 Task: Create a due date automation trigger when advanced on, on the tuesday after a card is due add fields with custom field "Resume" set to a number lower or equal to 1 and lower than 10 at 11:00 AM.
Action: Mouse moved to (882, 276)
Screenshot: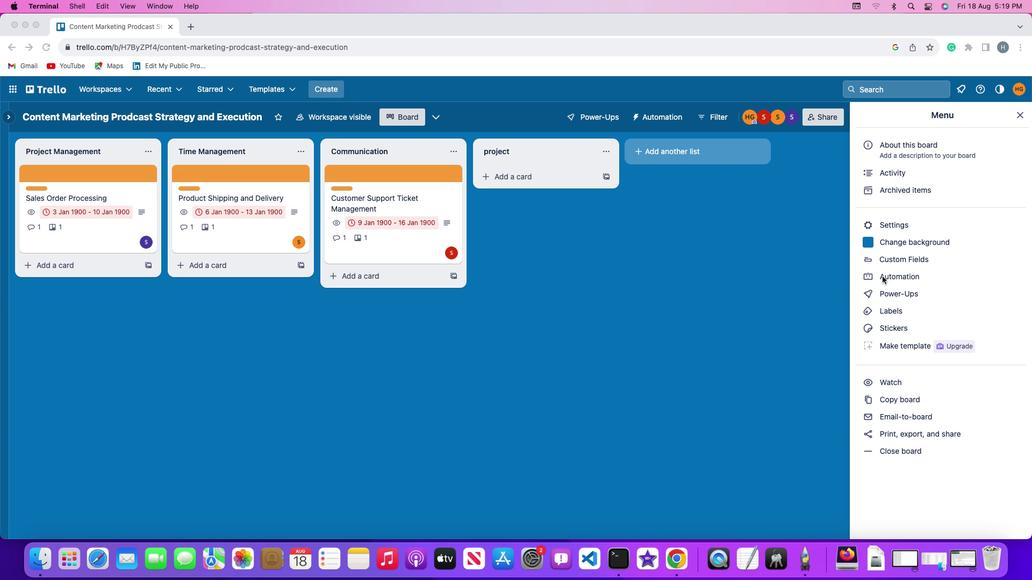 
Action: Mouse pressed left at (882, 276)
Screenshot: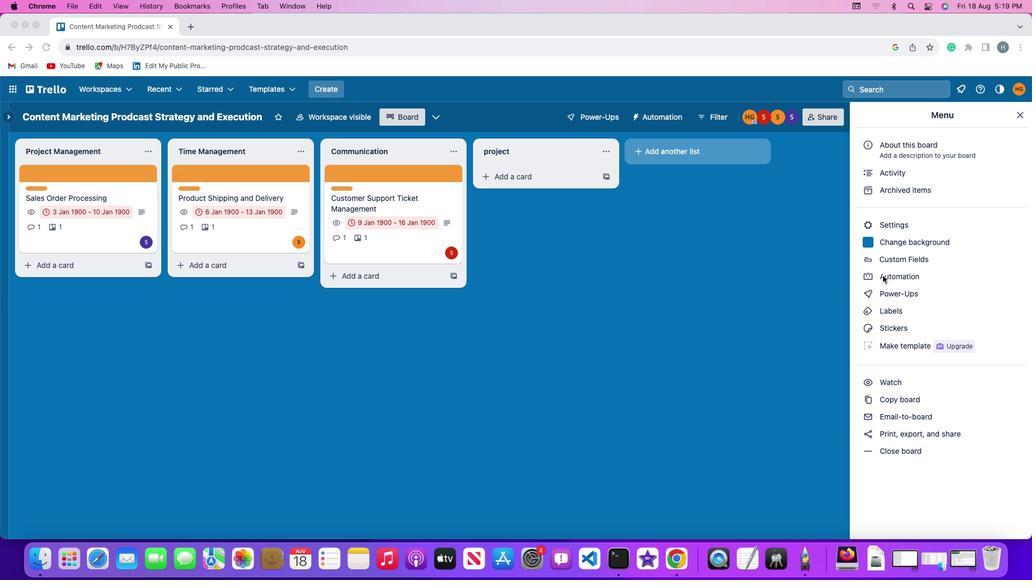 
Action: Mouse pressed left at (882, 276)
Screenshot: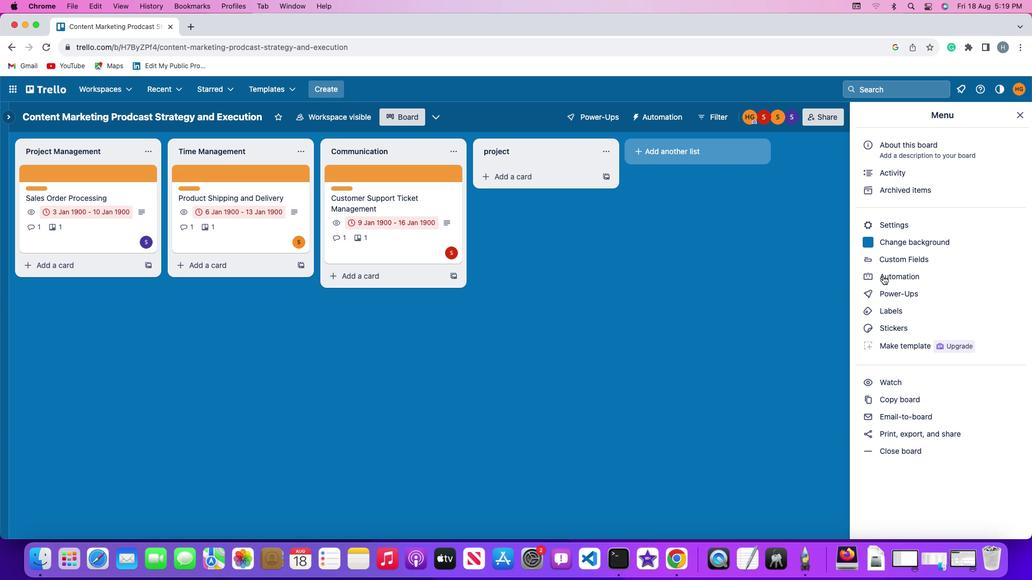 
Action: Mouse moved to (86, 259)
Screenshot: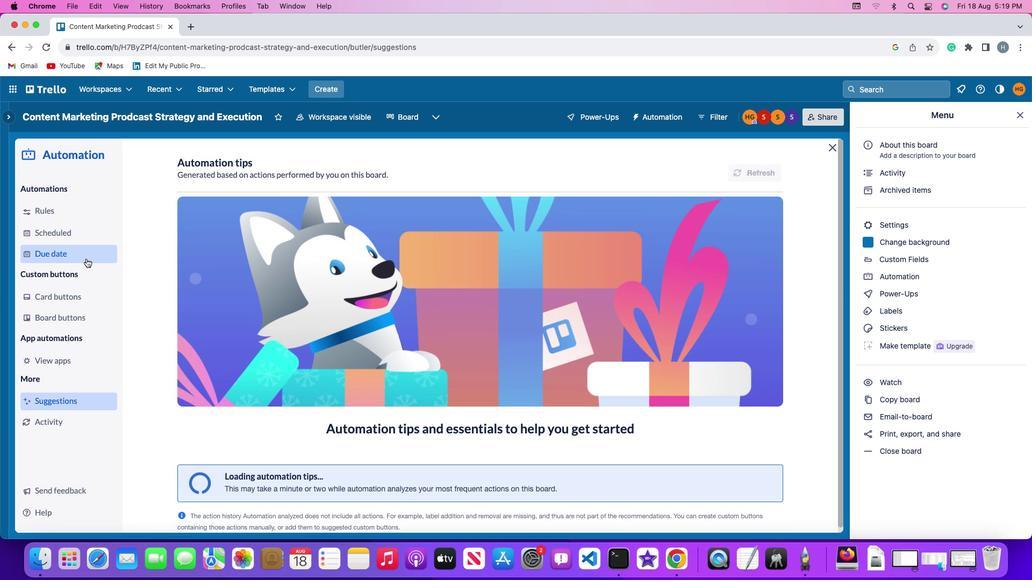
Action: Mouse pressed left at (86, 259)
Screenshot: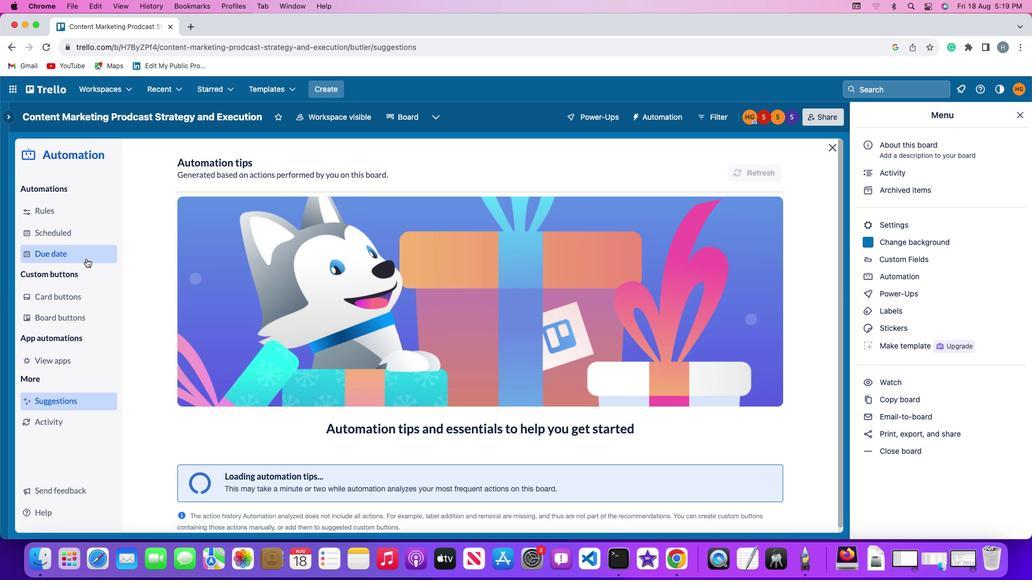 
Action: Mouse moved to (723, 165)
Screenshot: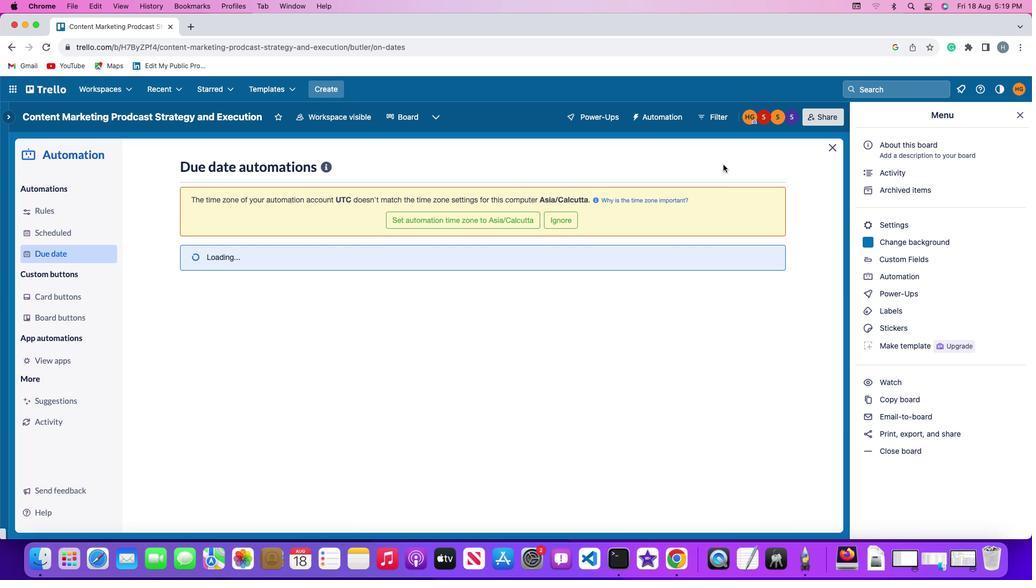 
Action: Mouse pressed left at (723, 165)
Screenshot: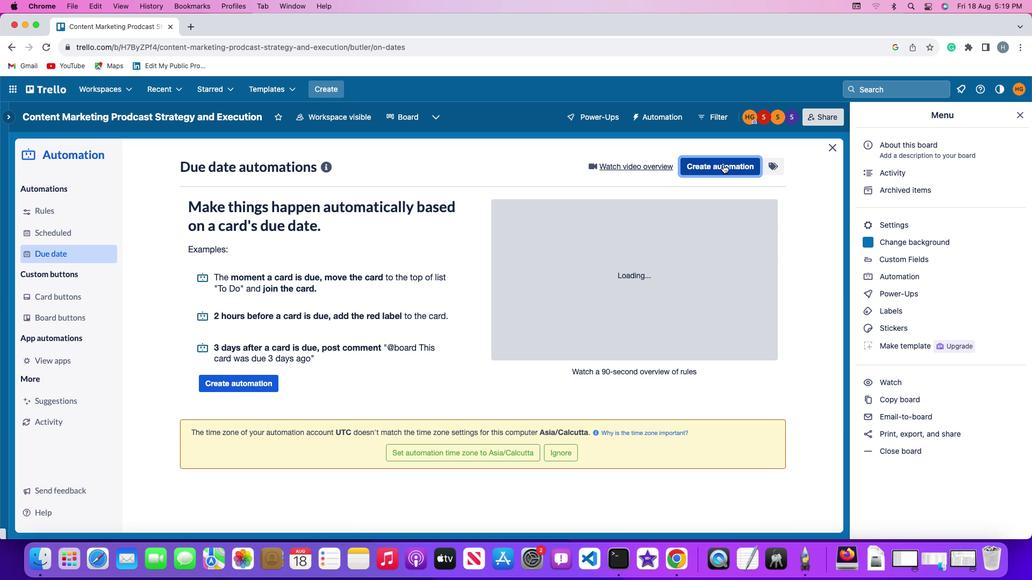 
Action: Mouse moved to (229, 267)
Screenshot: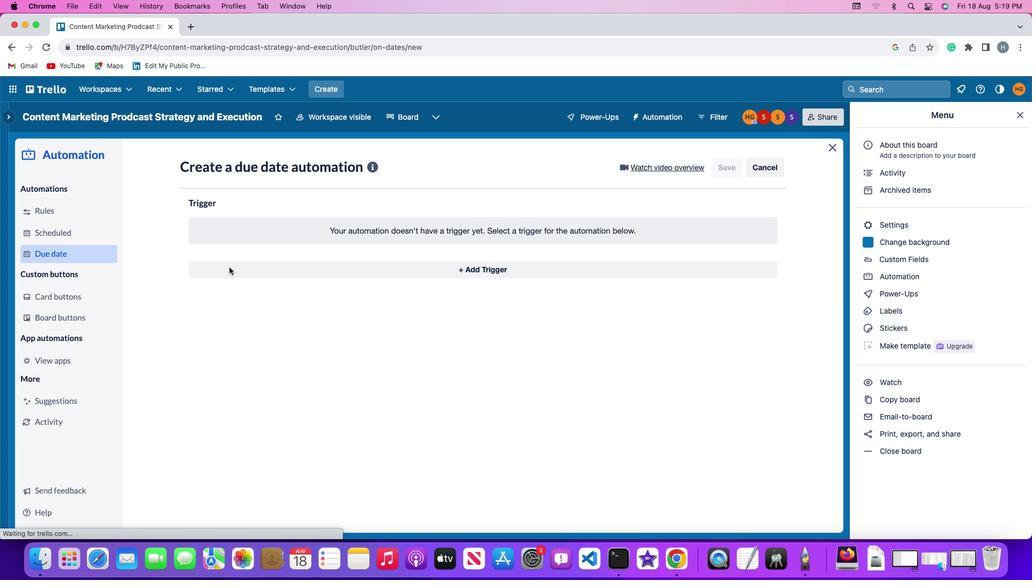 
Action: Mouse pressed left at (229, 267)
Screenshot: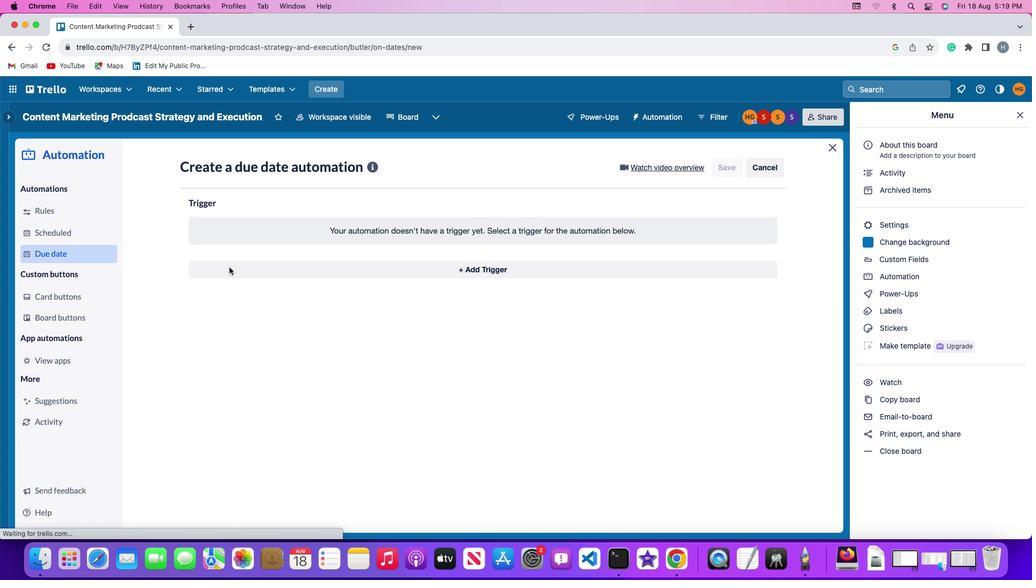 
Action: Mouse moved to (236, 470)
Screenshot: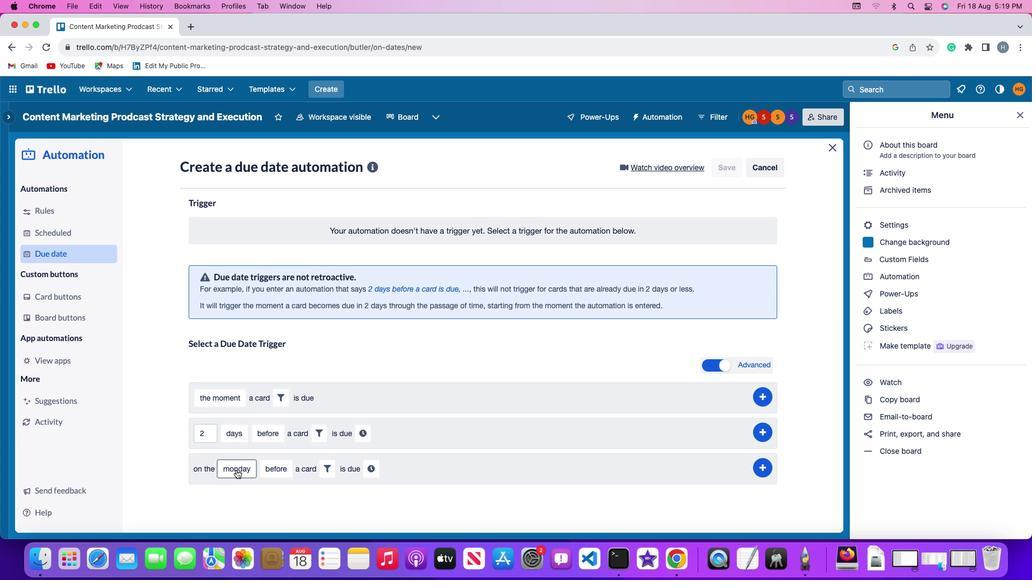 
Action: Mouse pressed left at (236, 470)
Screenshot: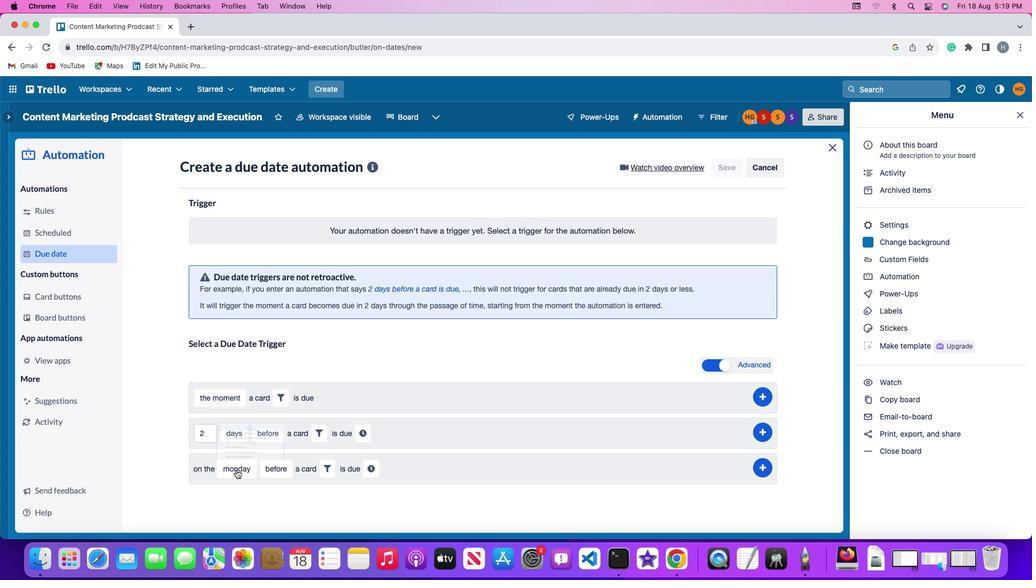 
Action: Mouse moved to (253, 339)
Screenshot: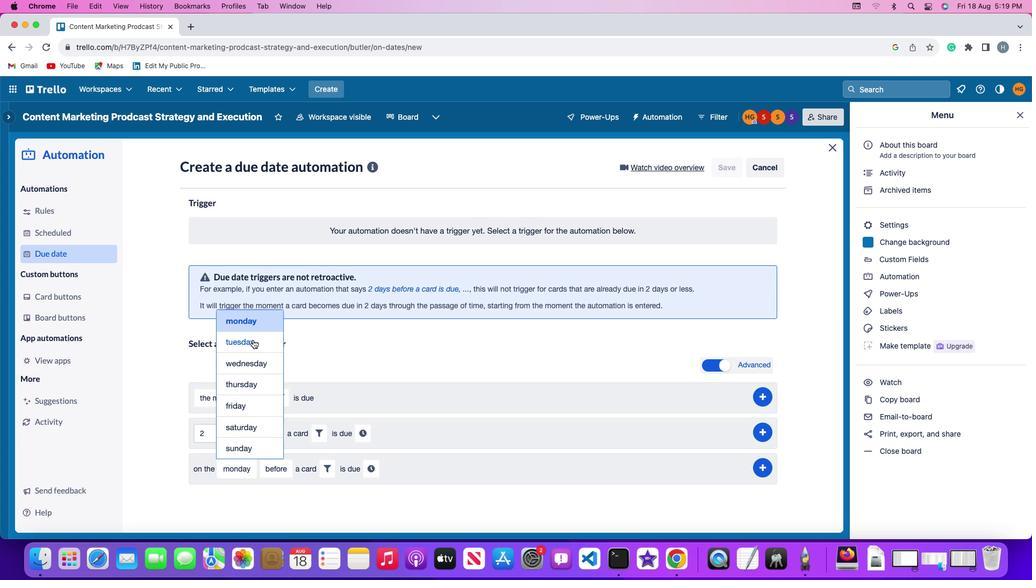 
Action: Mouse pressed left at (253, 339)
Screenshot: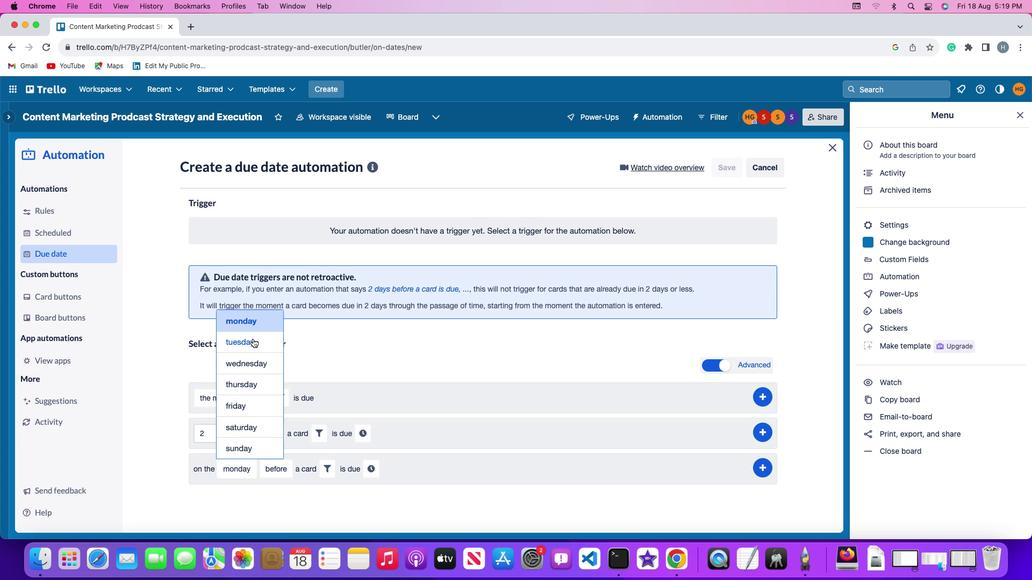 
Action: Mouse moved to (277, 472)
Screenshot: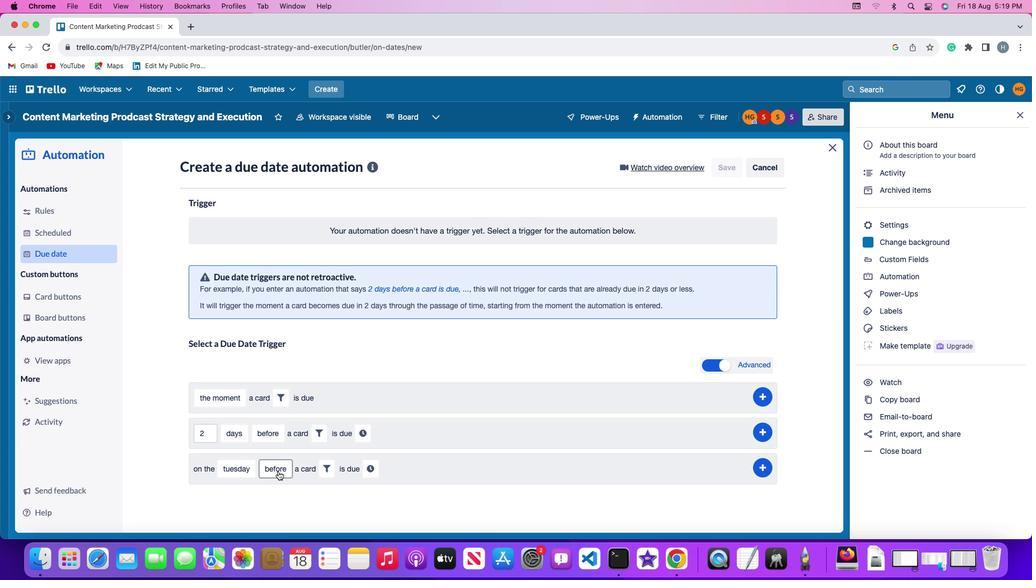 
Action: Mouse pressed left at (277, 472)
Screenshot: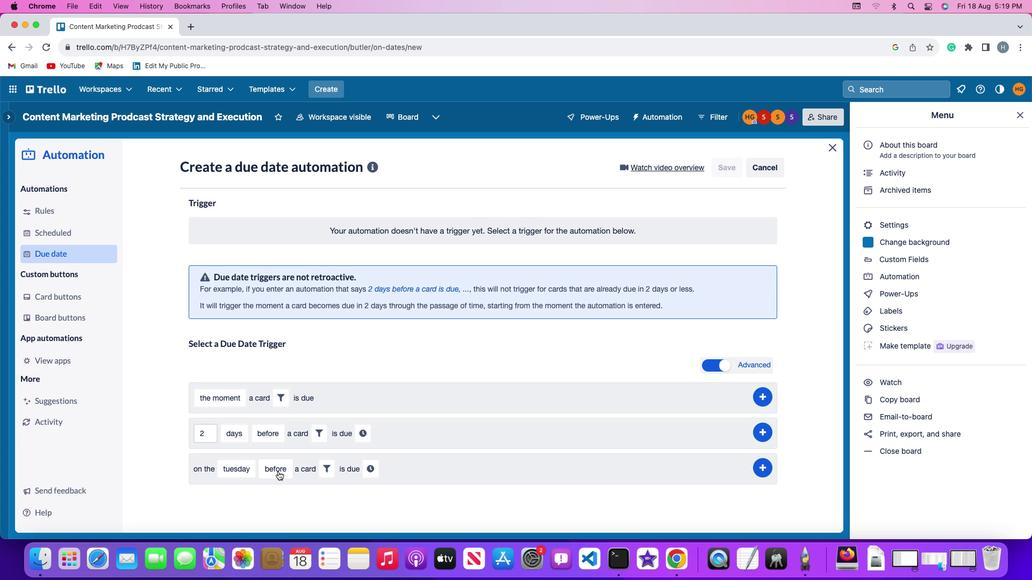 
Action: Mouse moved to (294, 403)
Screenshot: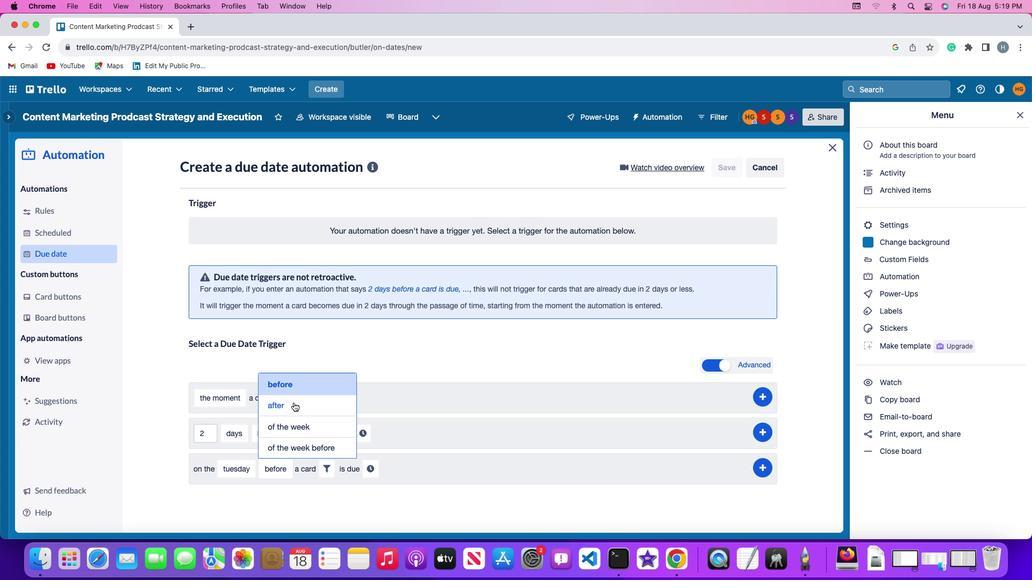 
Action: Mouse pressed left at (294, 403)
Screenshot: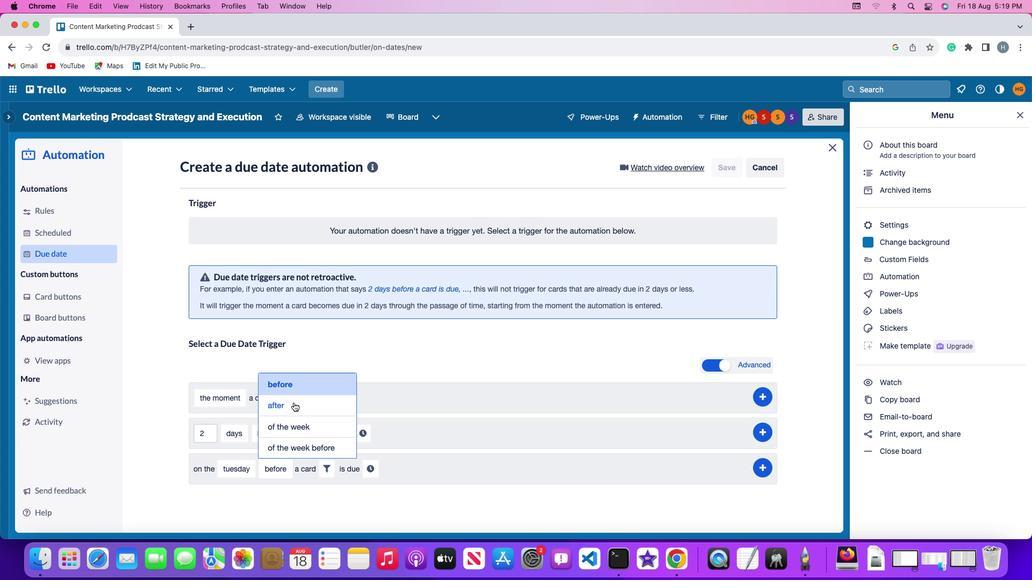 
Action: Mouse moved to (323, 470)
Screenshot: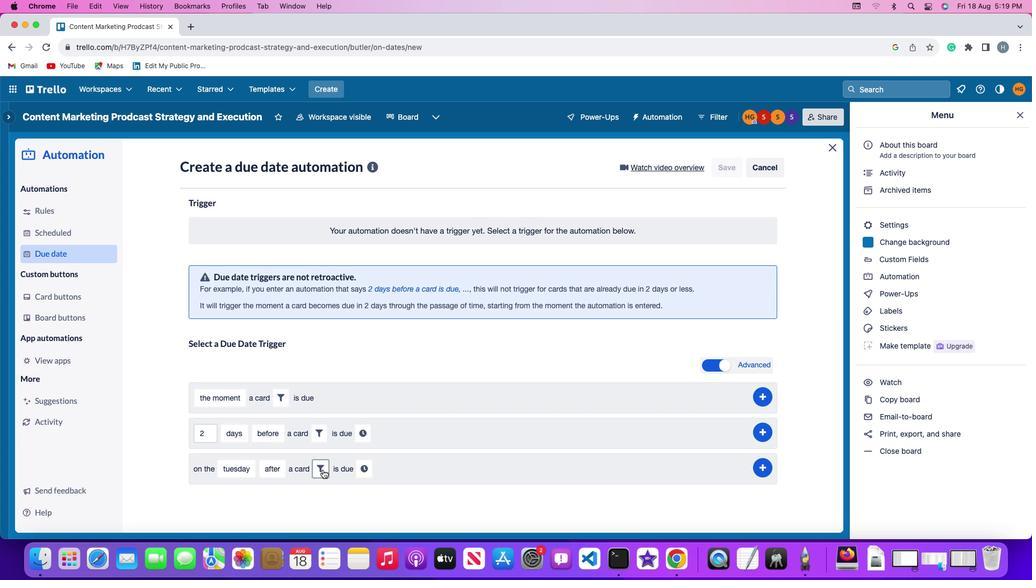 
Action: Mouse pressed left at (323, 470)
Screenshot: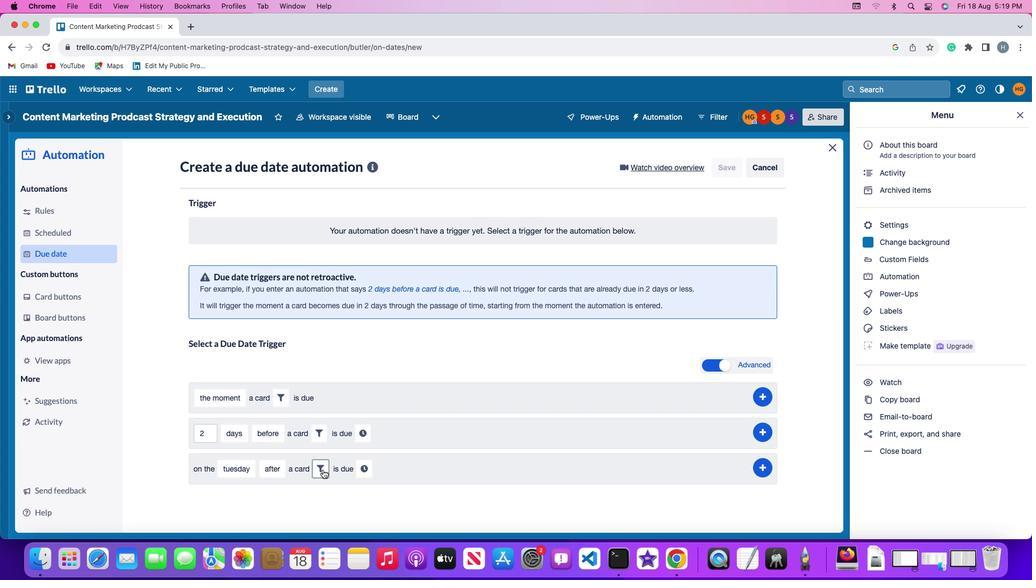 
Action: Mouse moved to (489, 501)
Screenshot: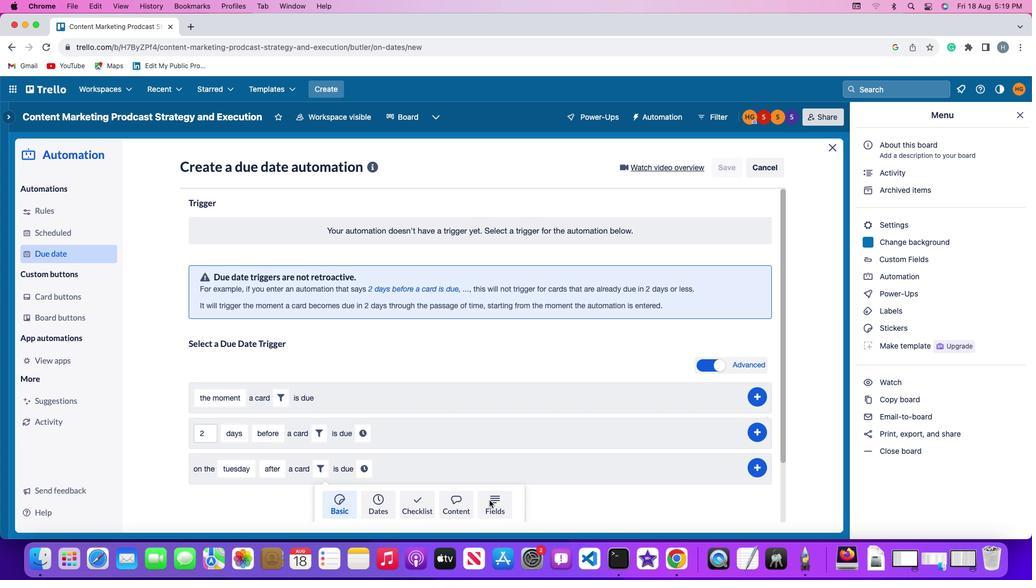 
Action: Mouse pressed left at (489, 501)
Screenshot: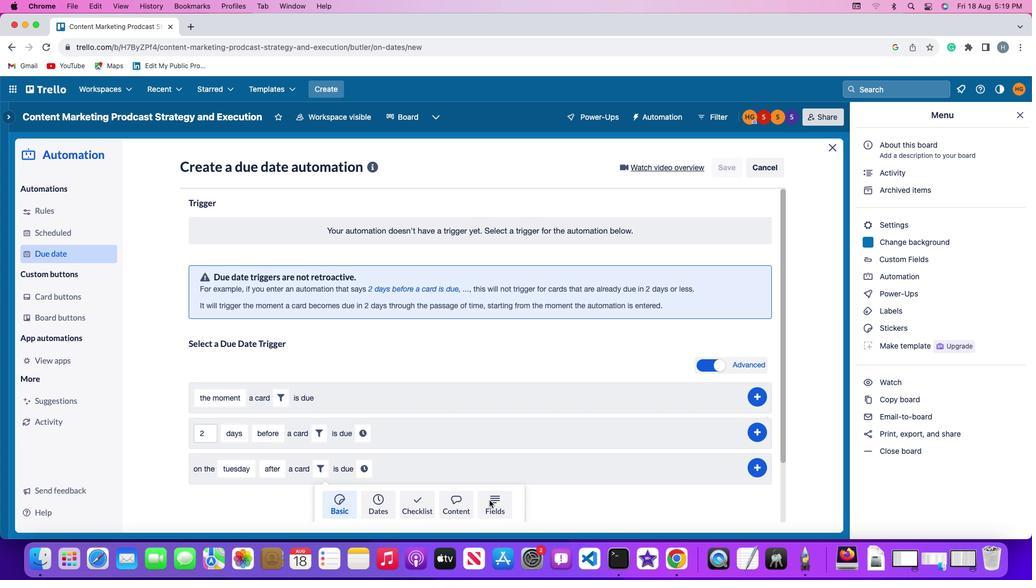 
Action: Mouse moved to (251, 493)
Screenshot: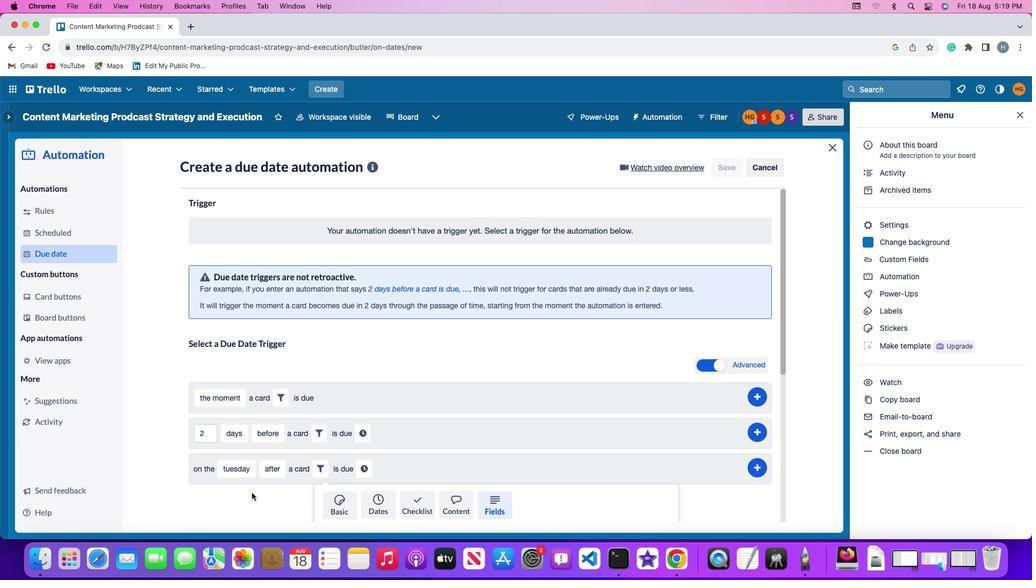 
Action: Mouse scrolled (251, 493) with delta (0, 0)
Screenshot: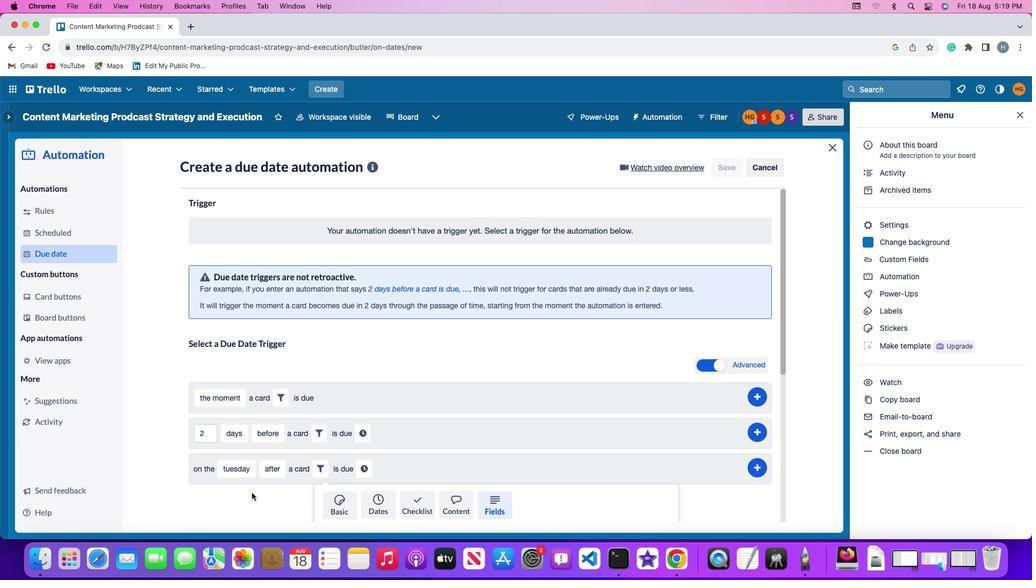 
Action: Mouse scrolled (251, 493) with delta (0, 0)
Screenshot: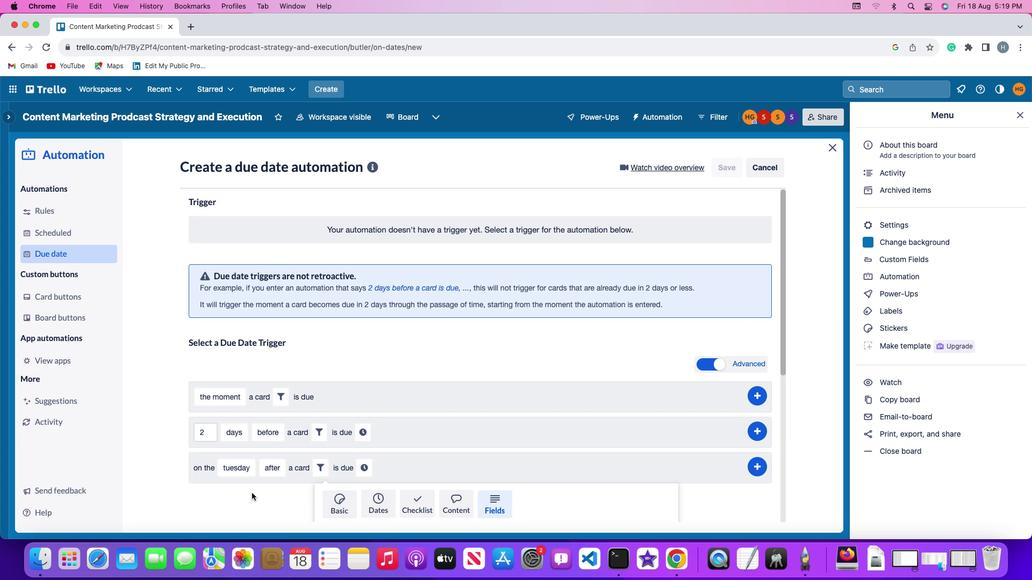 
Action: Mouse scrolled (251, 493) with delta (0, -1)
Screenshot: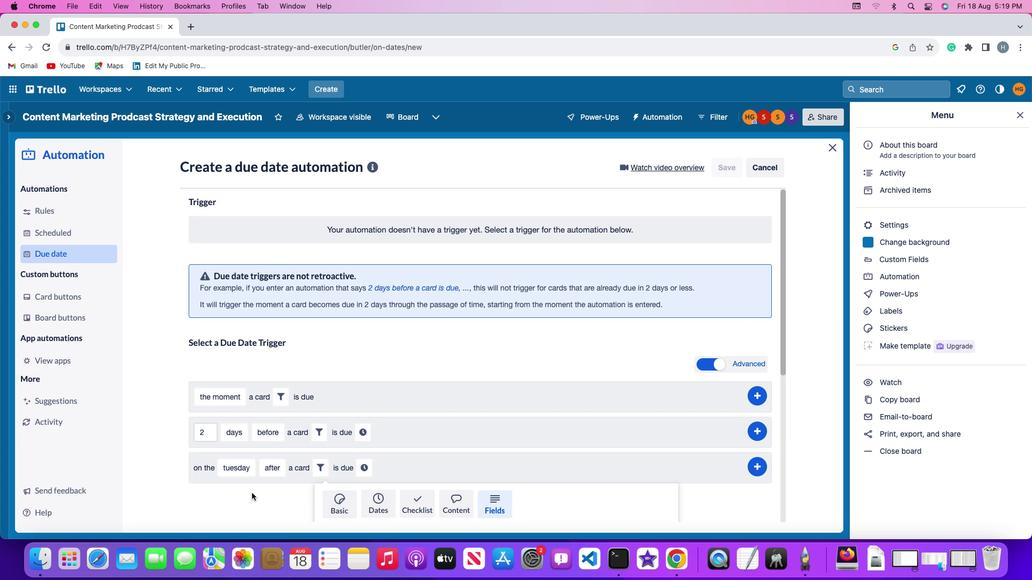 
Action: Mouse scrolled (251, 493) with delta (0, -2)
Screenshot: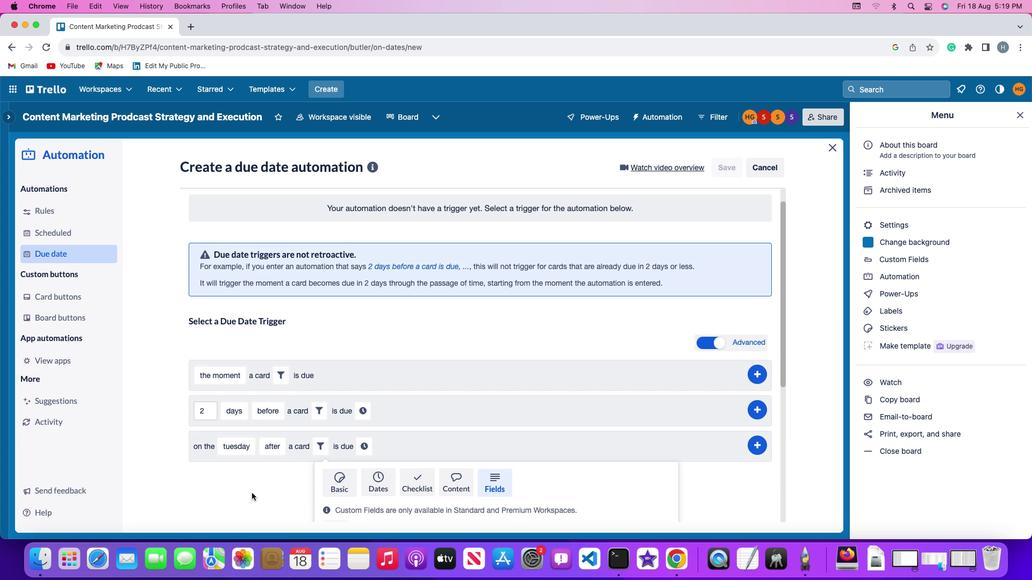 
Action: Mouse scrolled (251, 493) with delta (0, 0)
Screenshot: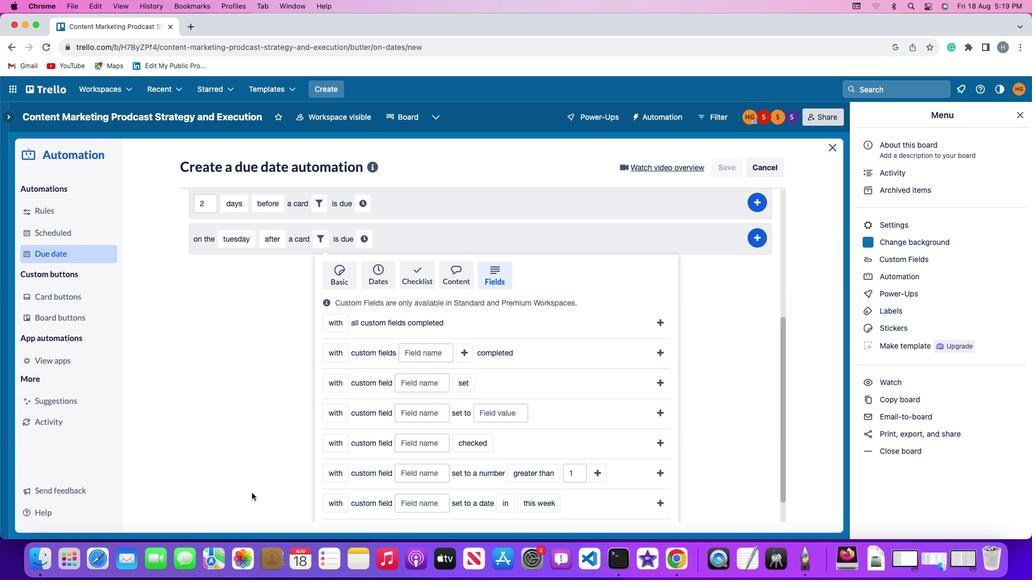 
Action: Mouse scrolled (251, 493) with delta (0, 0)
Screenshot: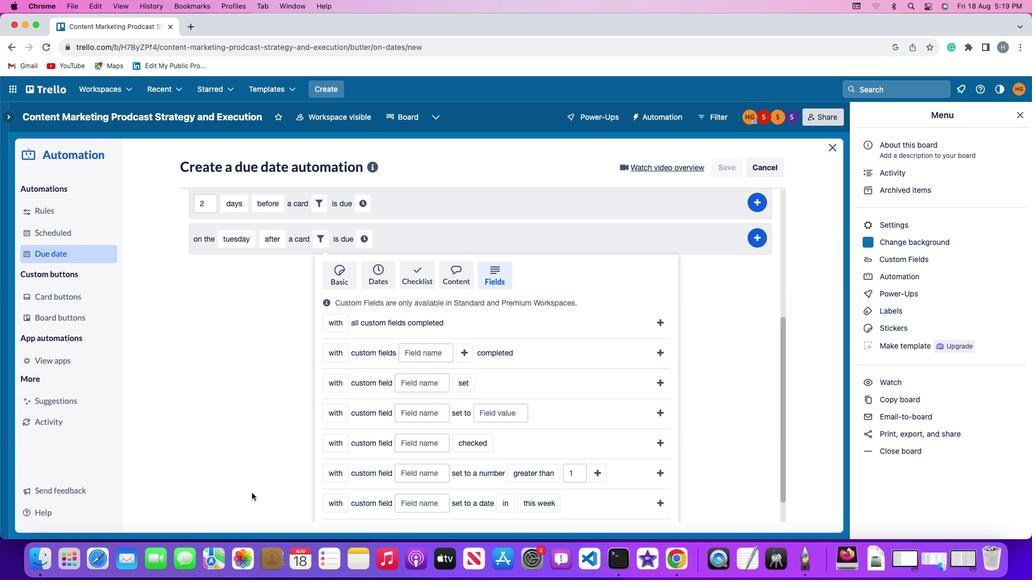 
Action: Mouse scrolled (251, 493) with delta (0, -1)
Screenshot: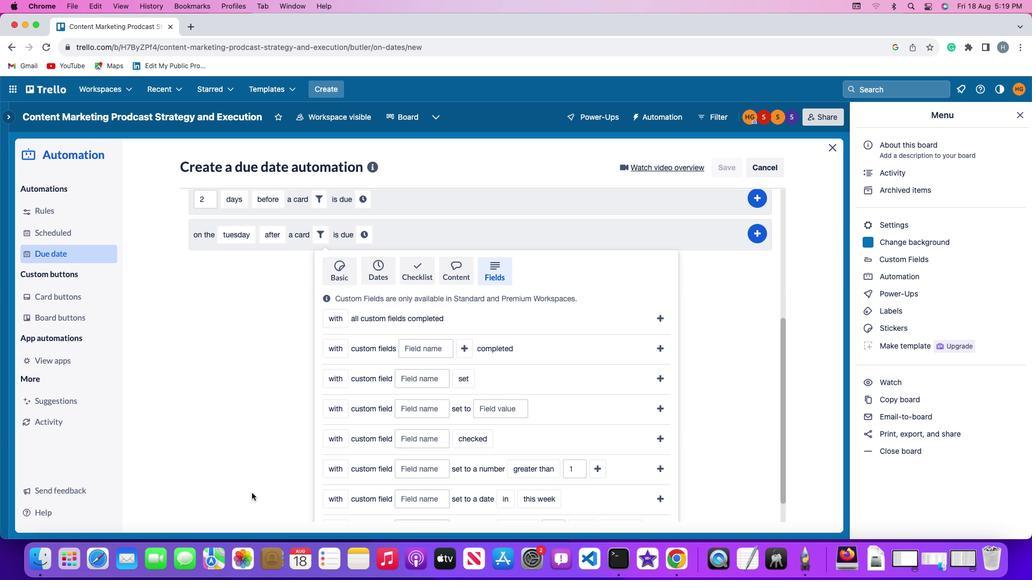 
Action: Mouse scrolled (251, 493) with delta (0, -2)
Screenshot: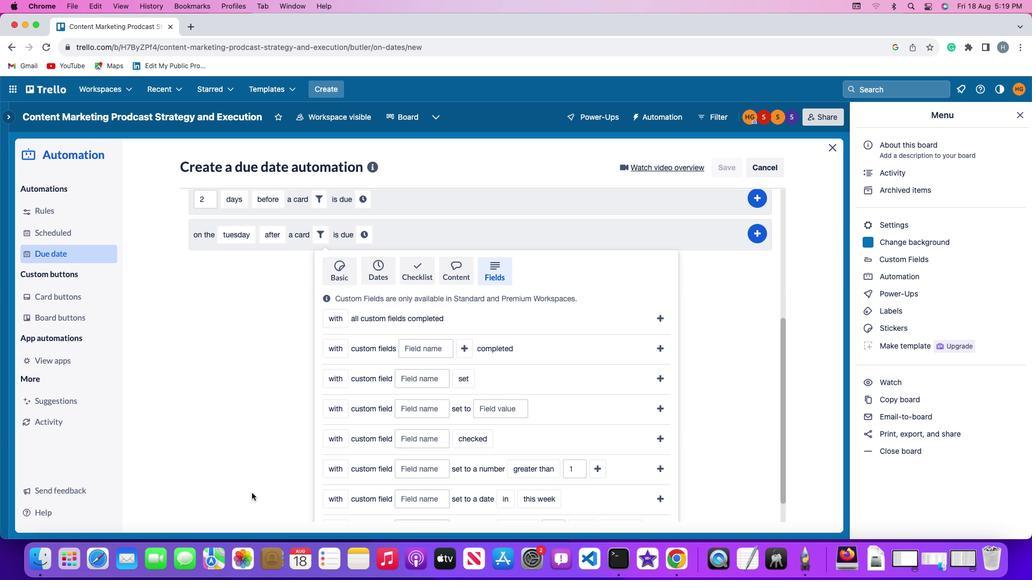 
Action: Mouse scrolled (251, 493) with delta (0, -3)
Screenshot: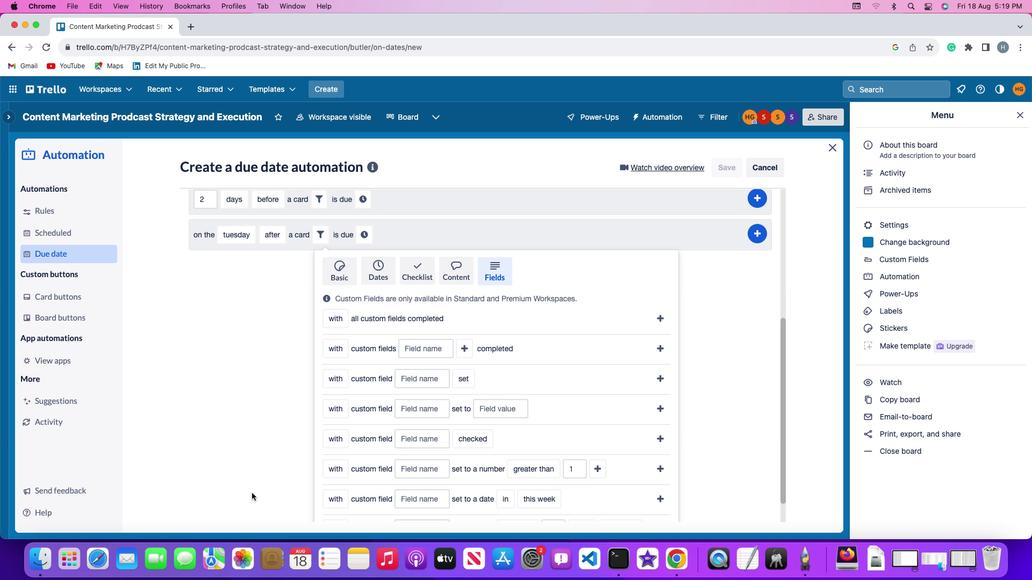 
Action: Mouse scrolled (251, 493) with delta (0, -3)
Screenshot: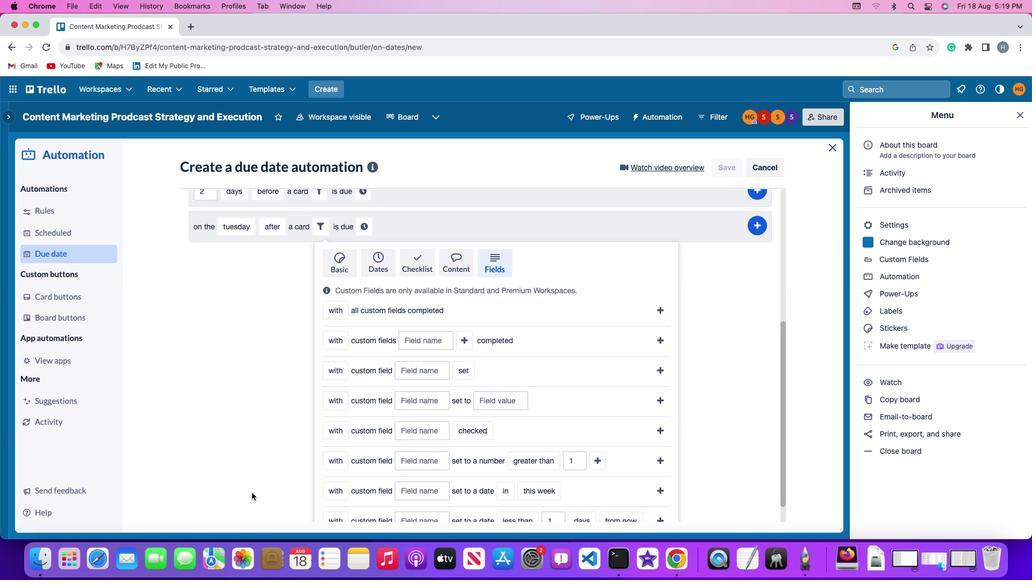 
Action: Mouse moved to (329, 438)
Screenshot: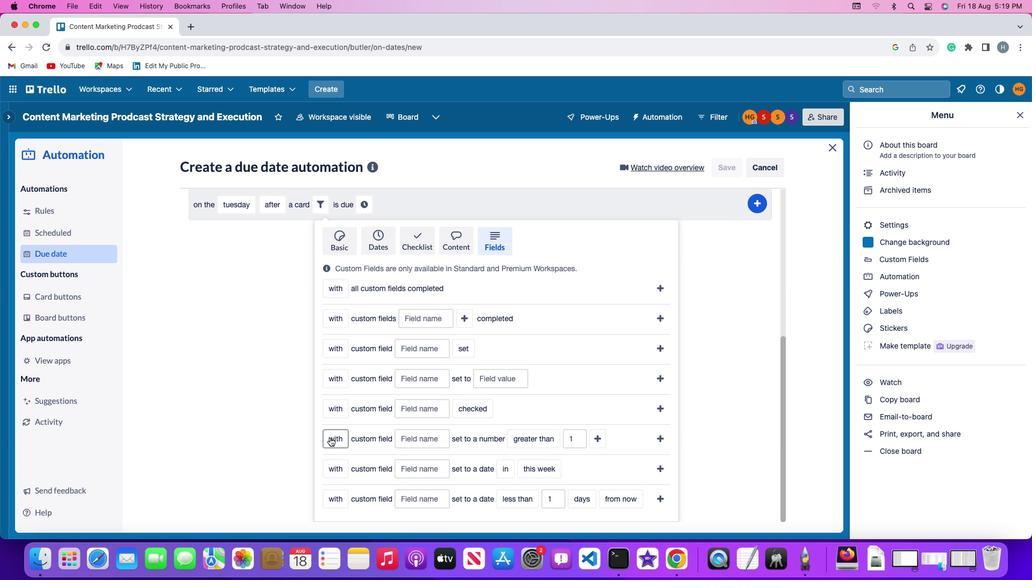 
Action: Mouse pressed left at (329, 438)
Screenshot: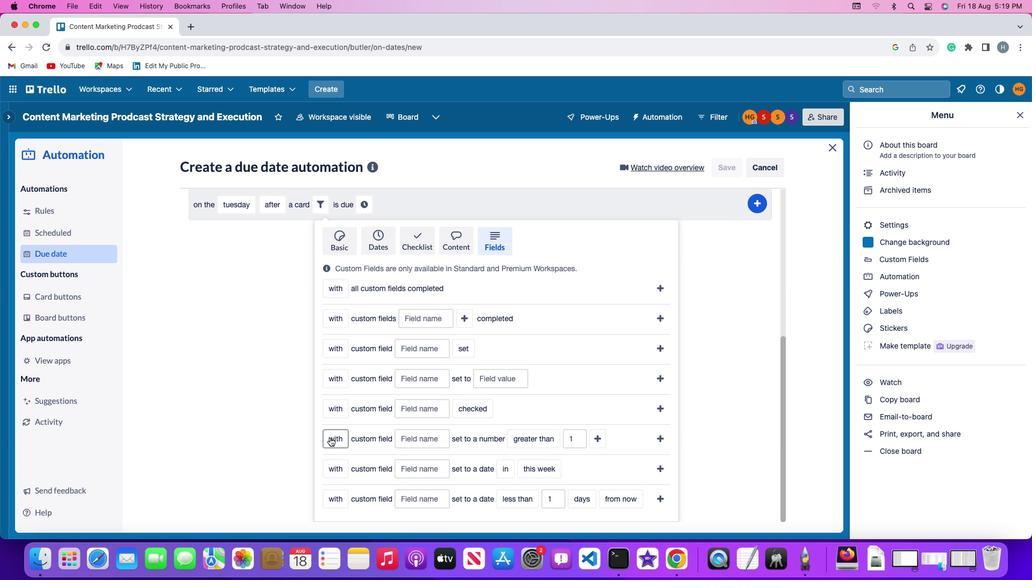 
Action: Mouse moved to (338, 454)
Screenshot: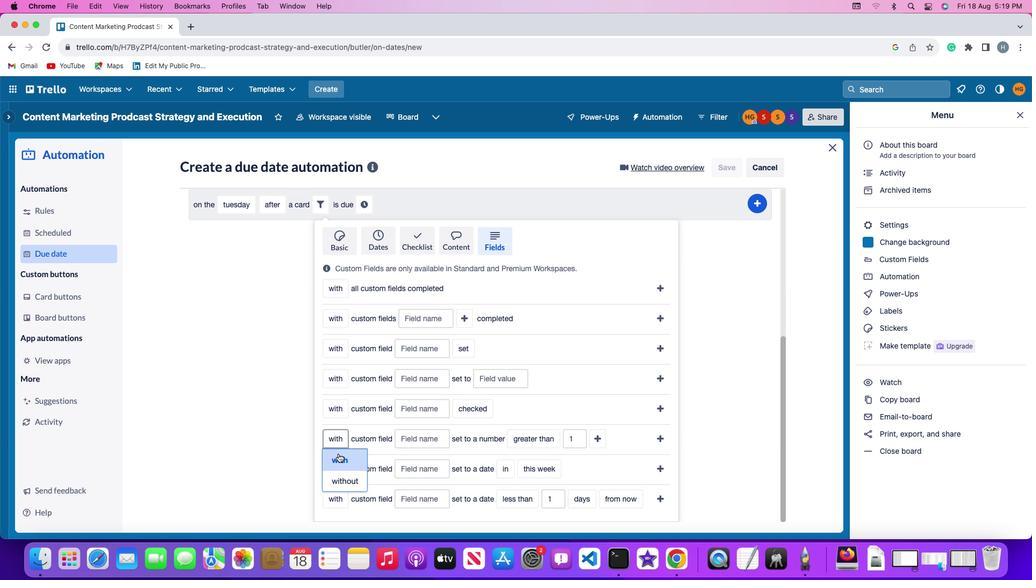 
Action: Mouse pressed left at (338, 454)
Screenshot: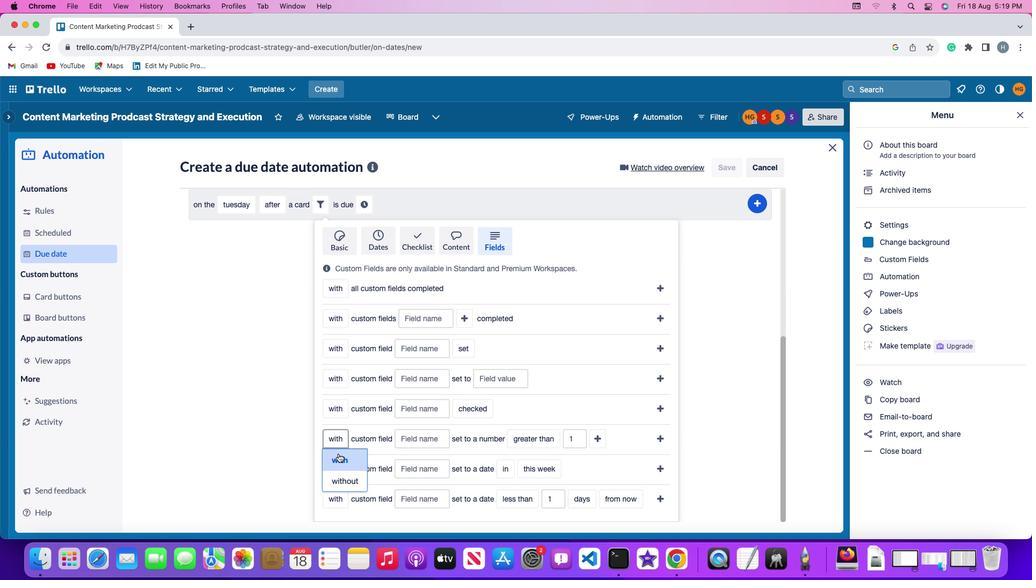 
Action: Mouse moved to (411, 440)
Screenshot: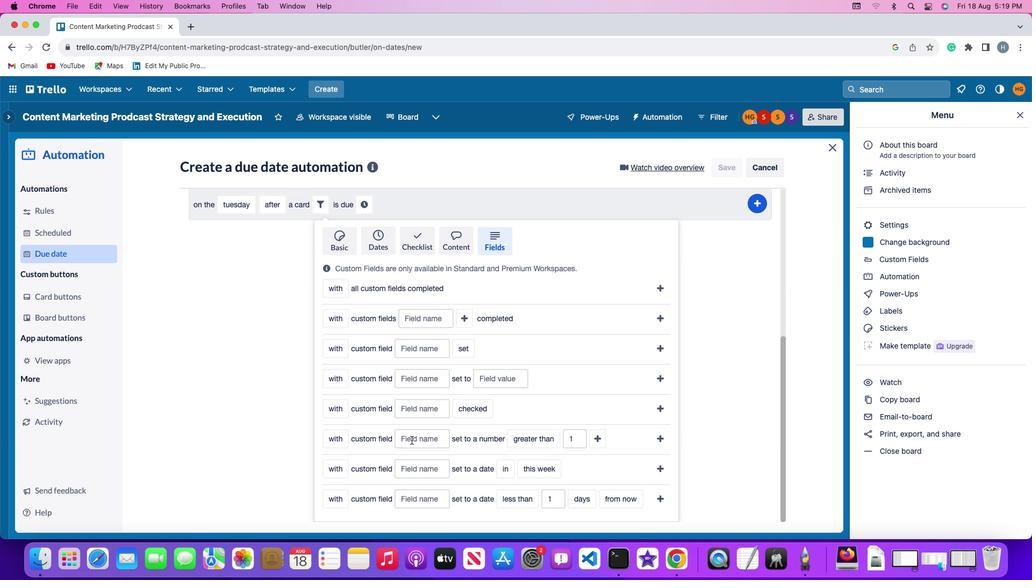 
Action: Mouse pressed left at (411, 440)
Screenshot: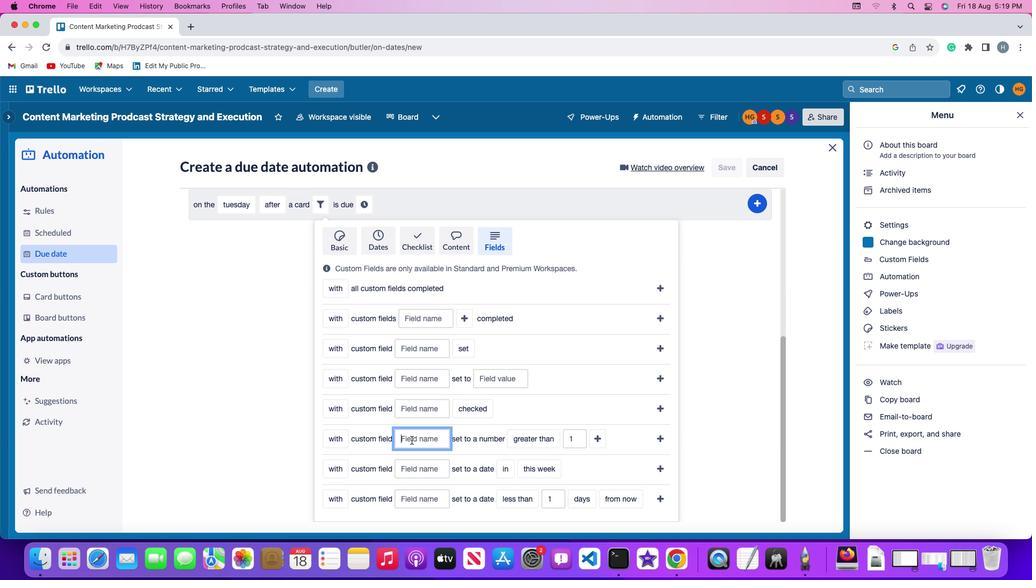 
Action: Key pressed Key.shift'R''e''s''u''m''e'
Screenshot: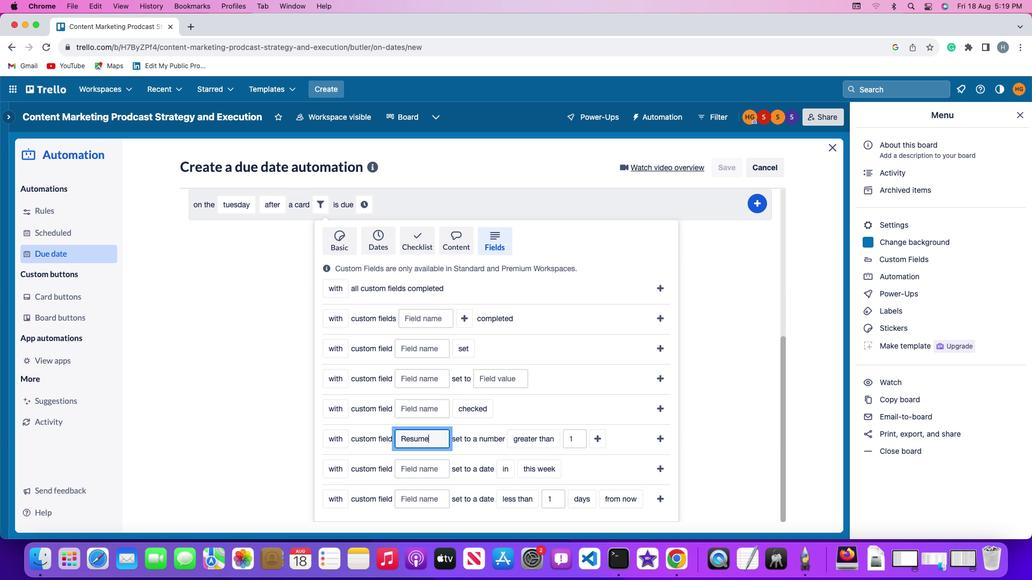 
Action: Mouse moved to (546, 442)
Screenshot: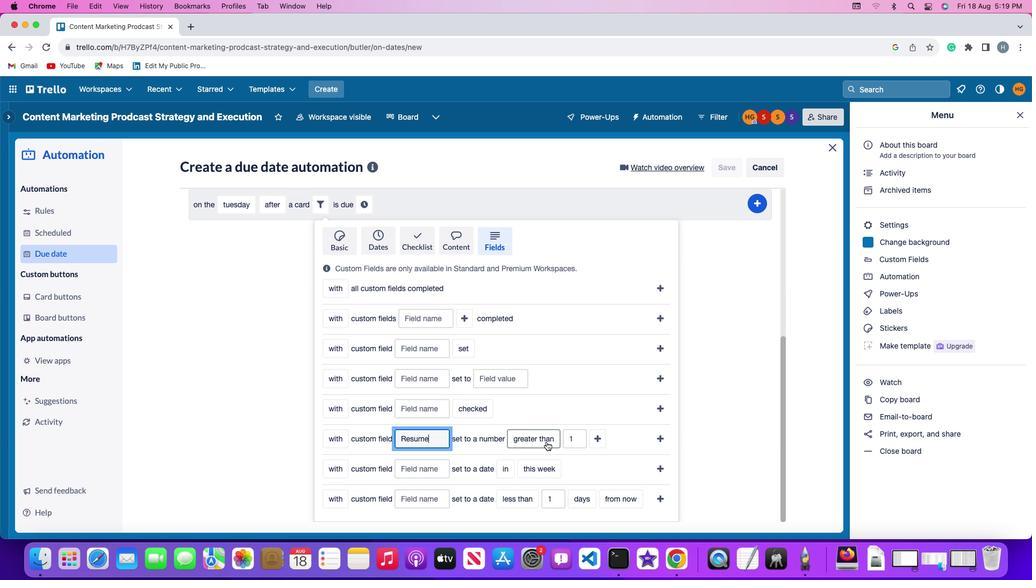 
Action: Mouse pressed left at (546, 442)
Screenshot: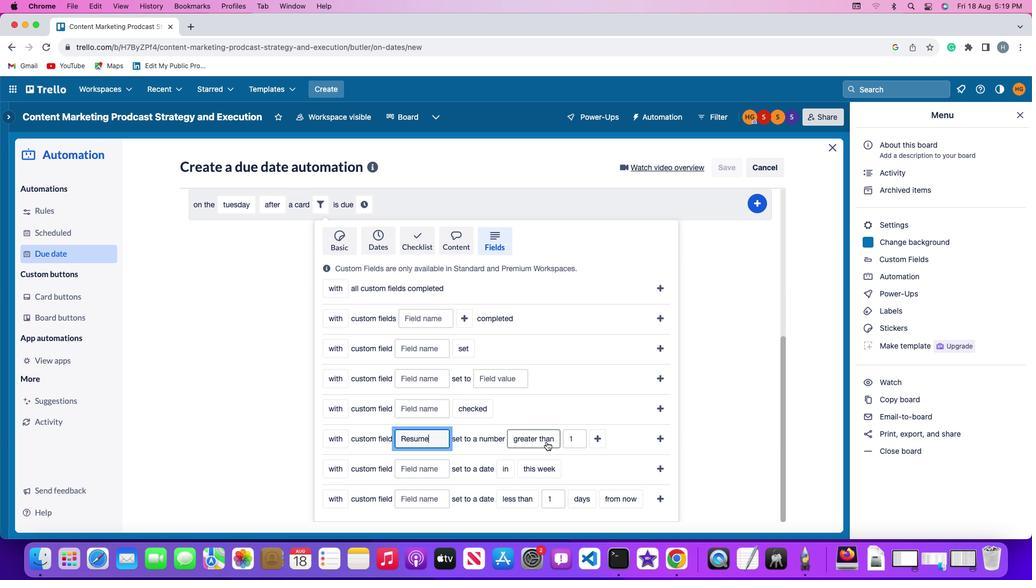 
Action: Mouse moved to (543, 415)
Screenshot: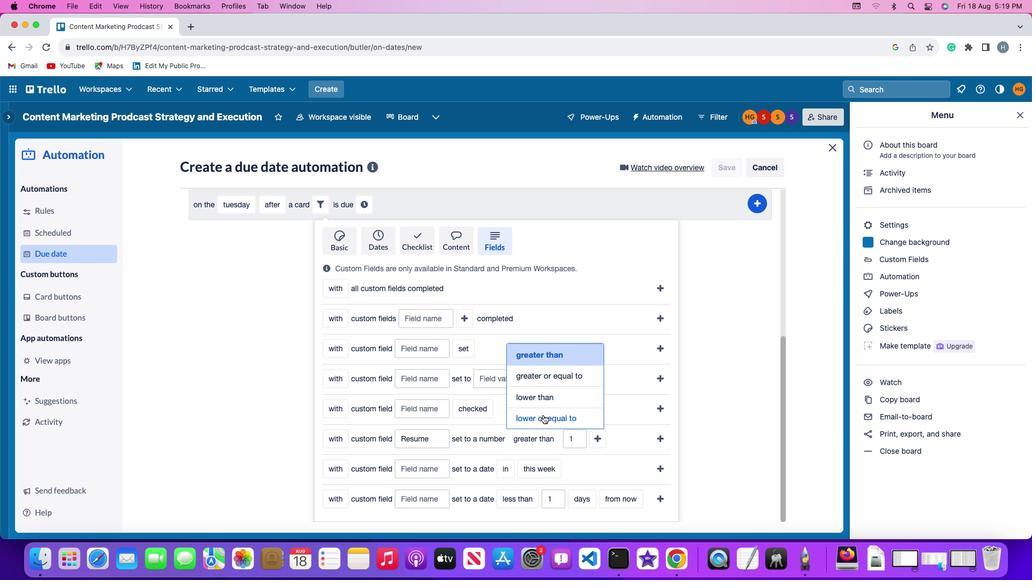 
Action: Mouse pressed left at (543, 415)
Screenshot: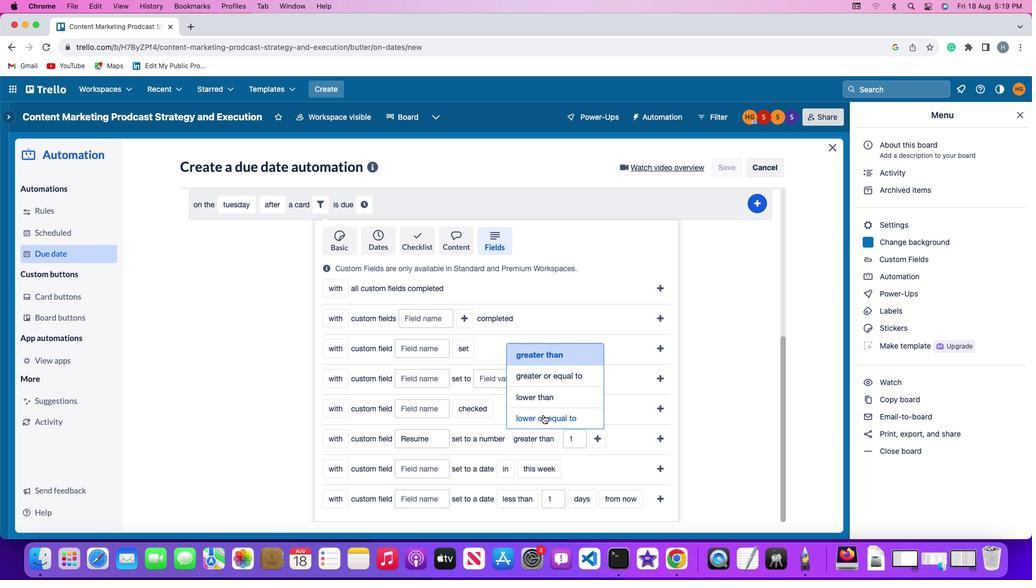 
Action: Mouse moved to (593, 443)
Screenshot: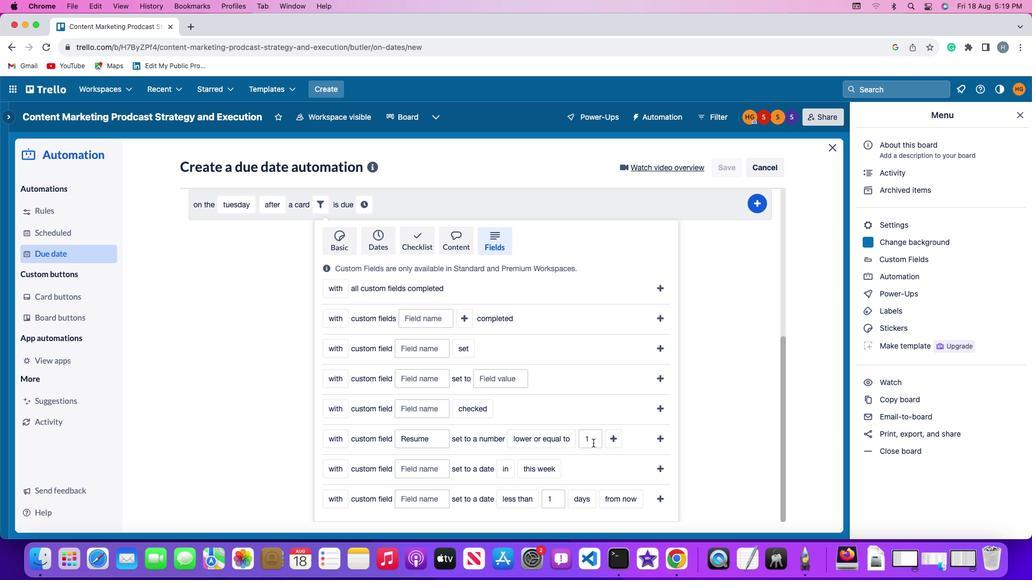 
Action: Mouse pressed left at (593, 443)
Screenshot: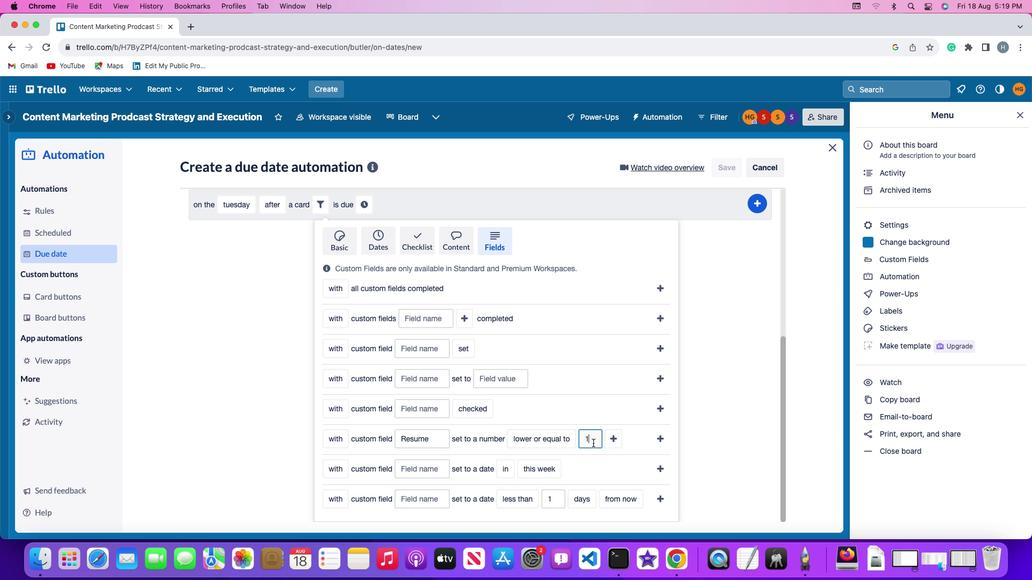 
Action: Mouse moved to (594, 443)
Screenshot: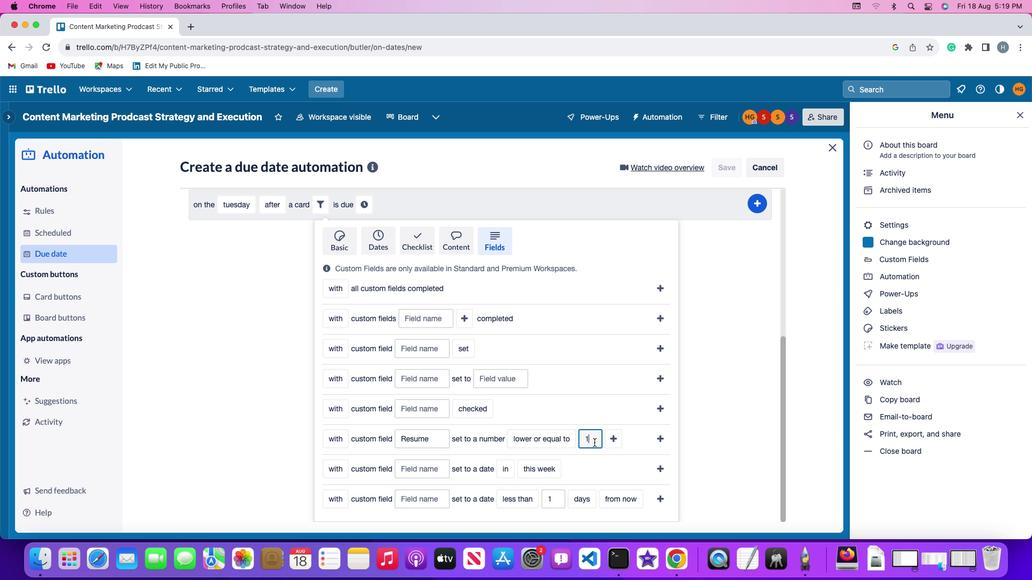 
Action: Key pressed Key.backspace'1'
Screenshot: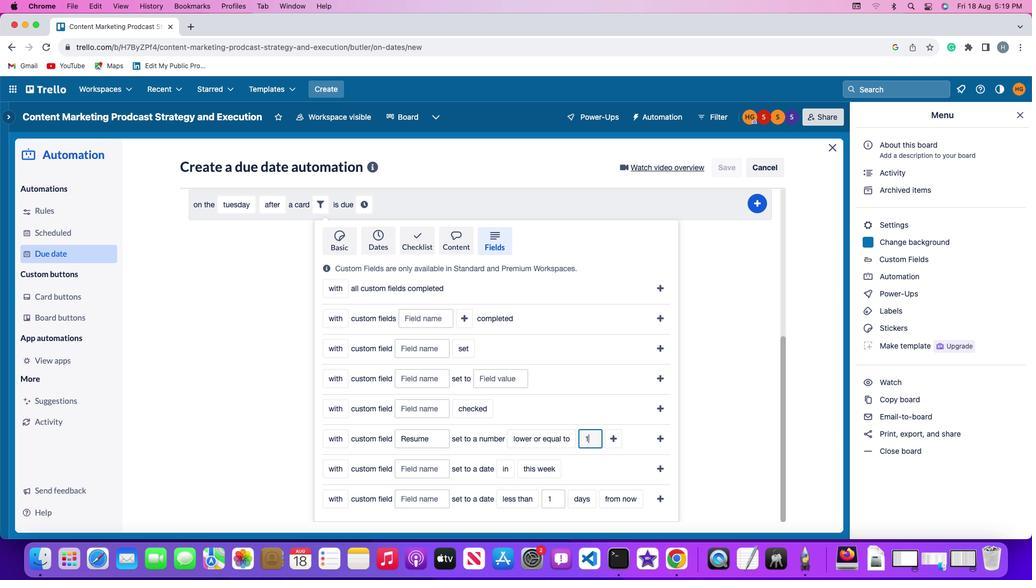 
Action: Mouse moved to (610, 439)
Screenshot: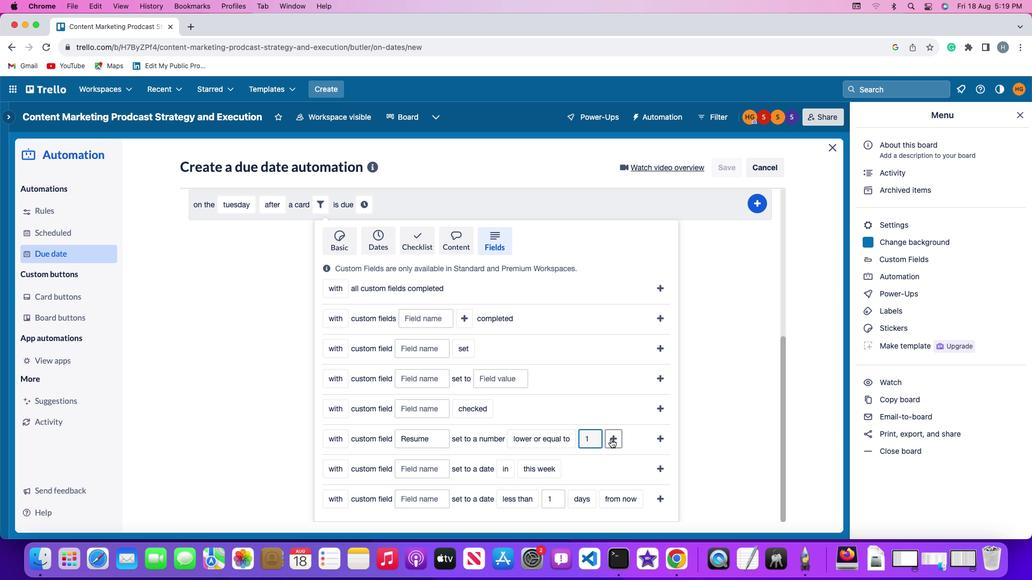 
Action: Mouse pressed left at (610, 439)
Screenshot: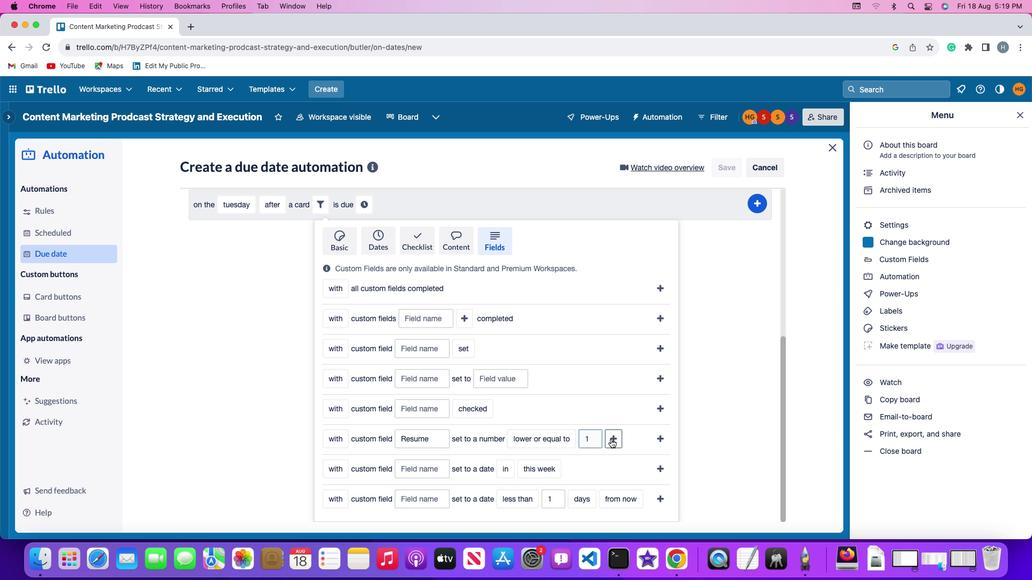 
Action: Mouse moved to (636, 439)
Screenshot: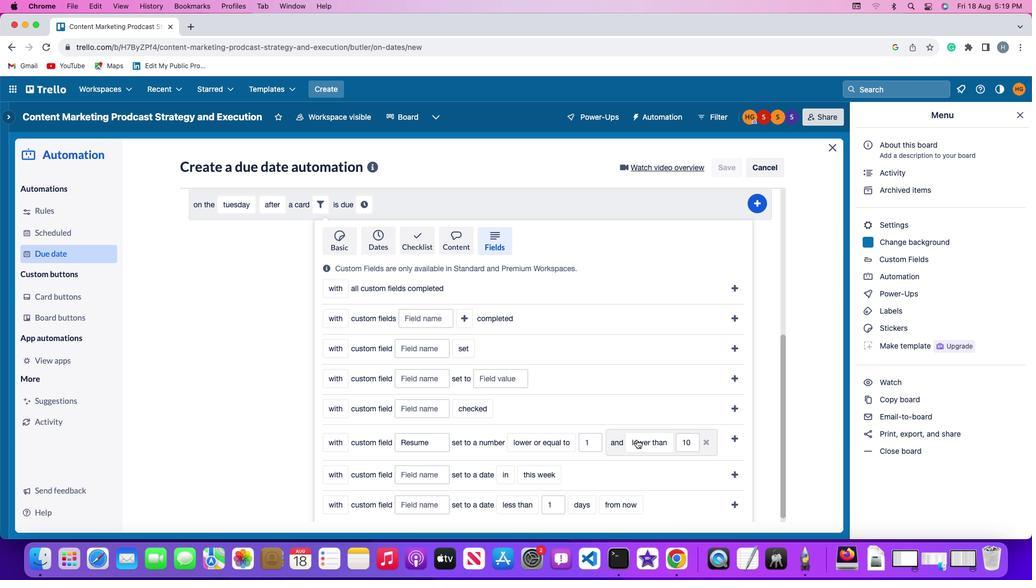 
Action: Mouse pressed left at (636, 439)
Screenshot: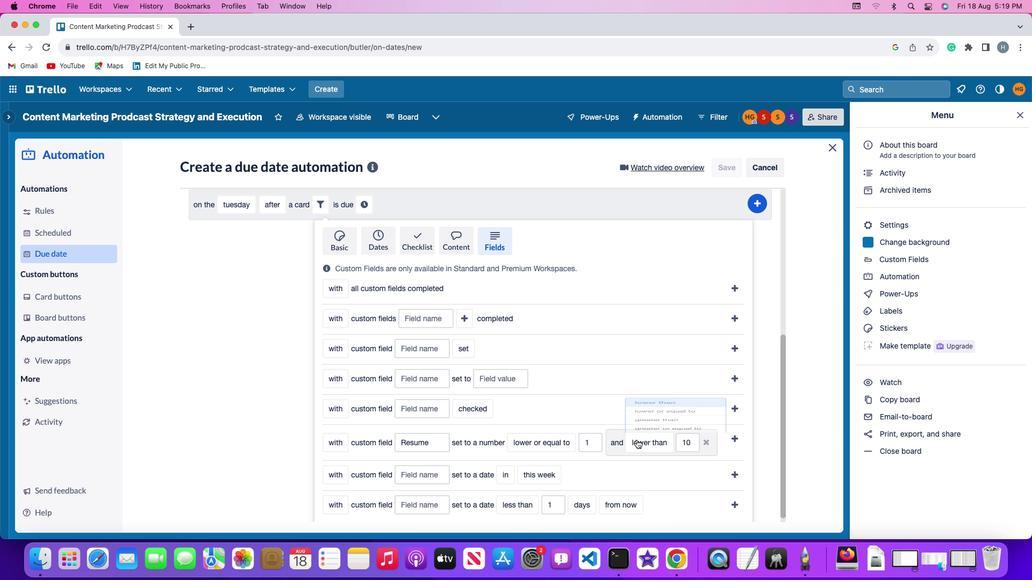
Action: Mouse moved to (660, 354)
Screenshot: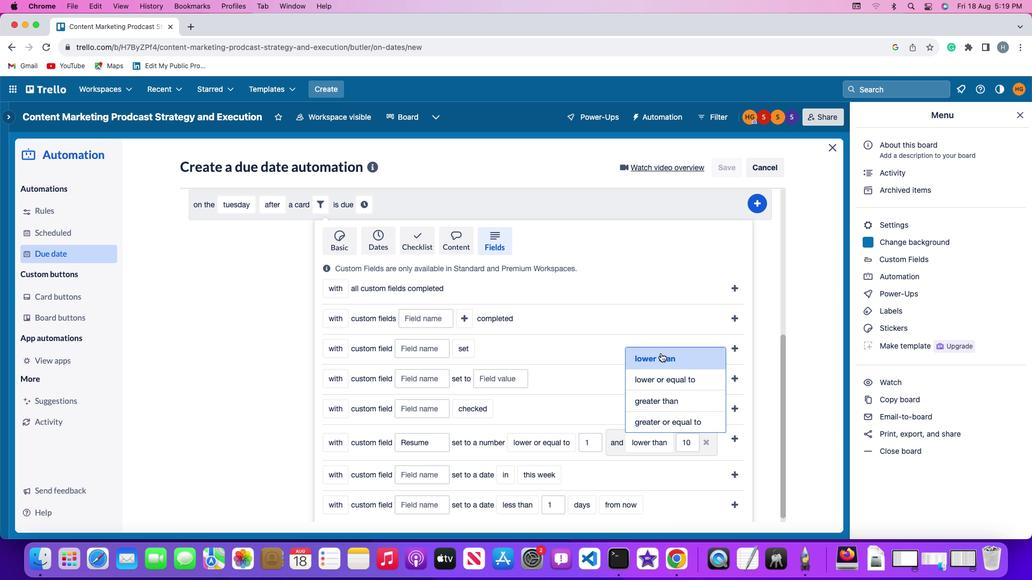 
Action: Mouse pressed left at (660, 354)
Screenshot: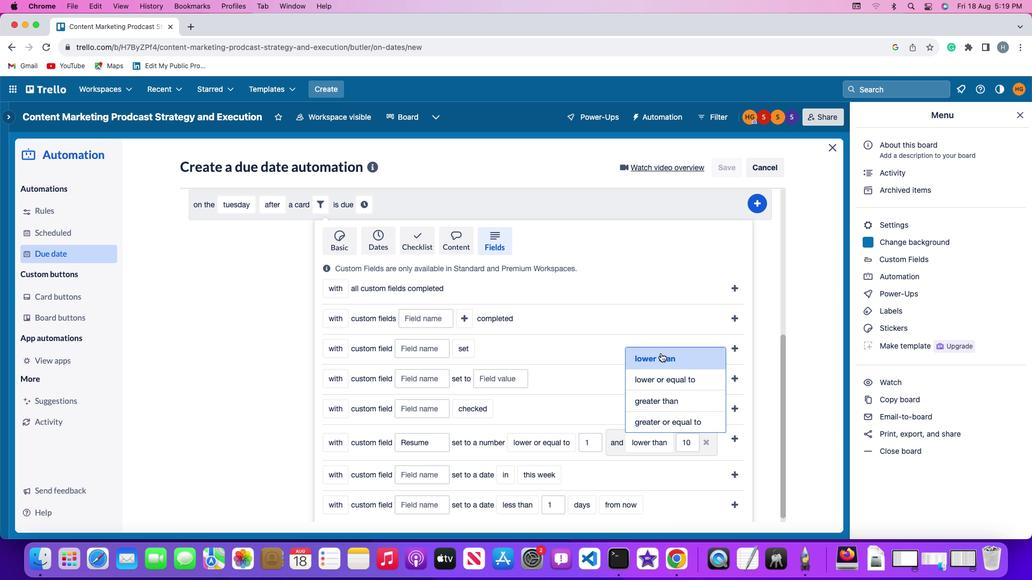 
Action: Mouse moved to (697, 443)
Screenshot: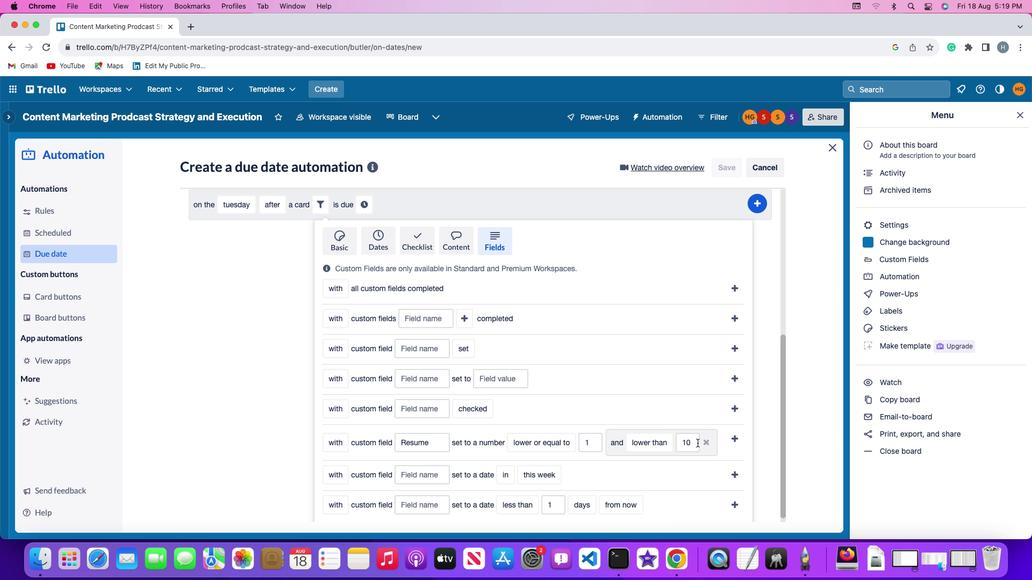 
Action: Mouse pressed left at (697, 443)
Screenshot: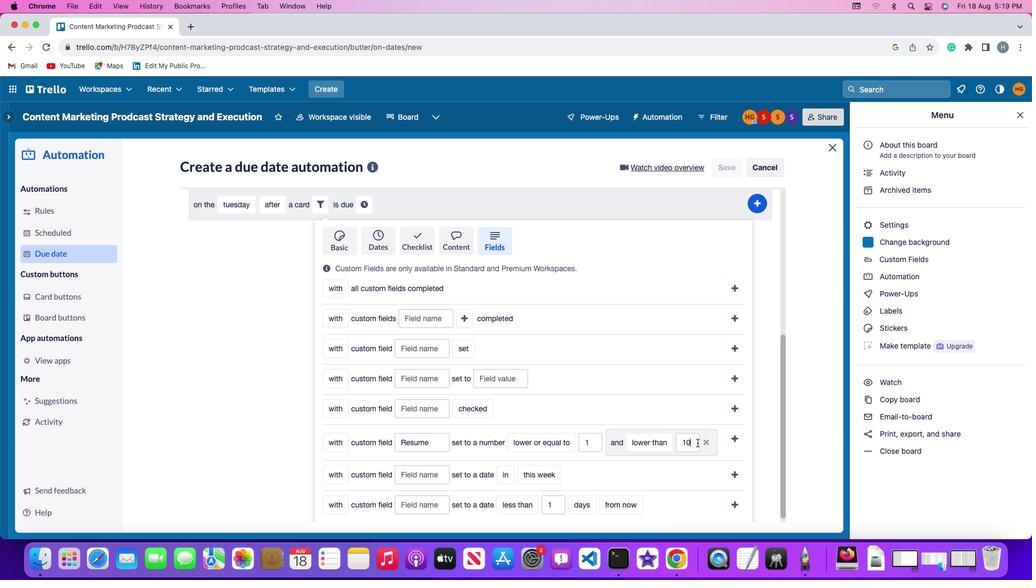 
Action: Mouse moved to (697, 443)
Screenshot: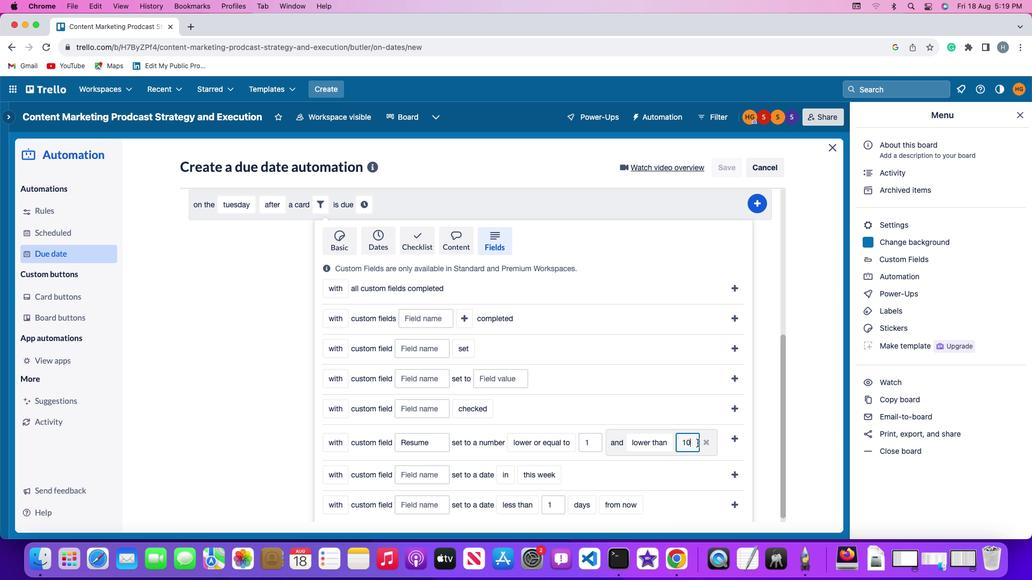
Action: Key pressed Key.backspaceKey.backspace'1'
Screenshot: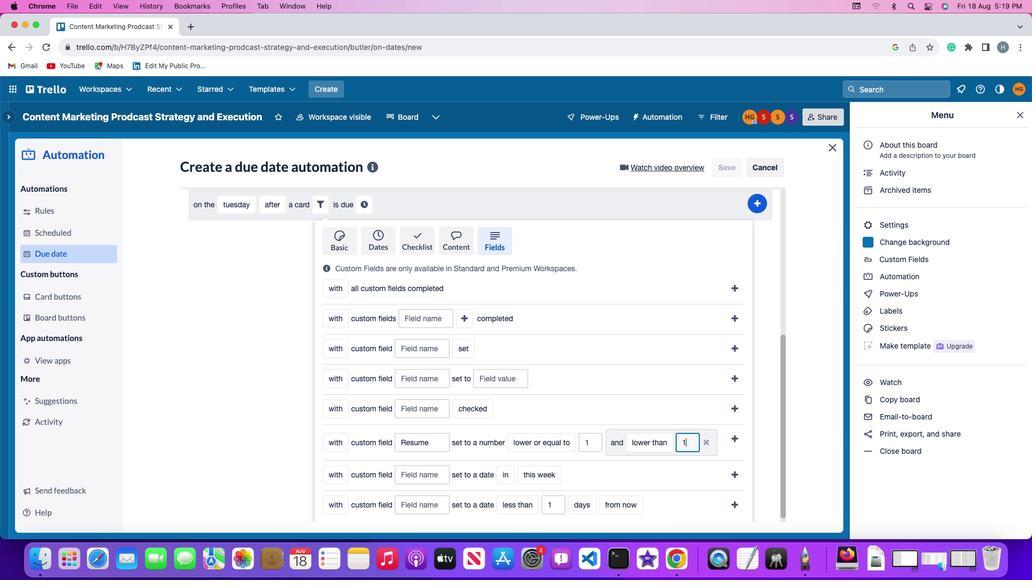 
Action: Mouse moved to (695, 442)
Screenshot: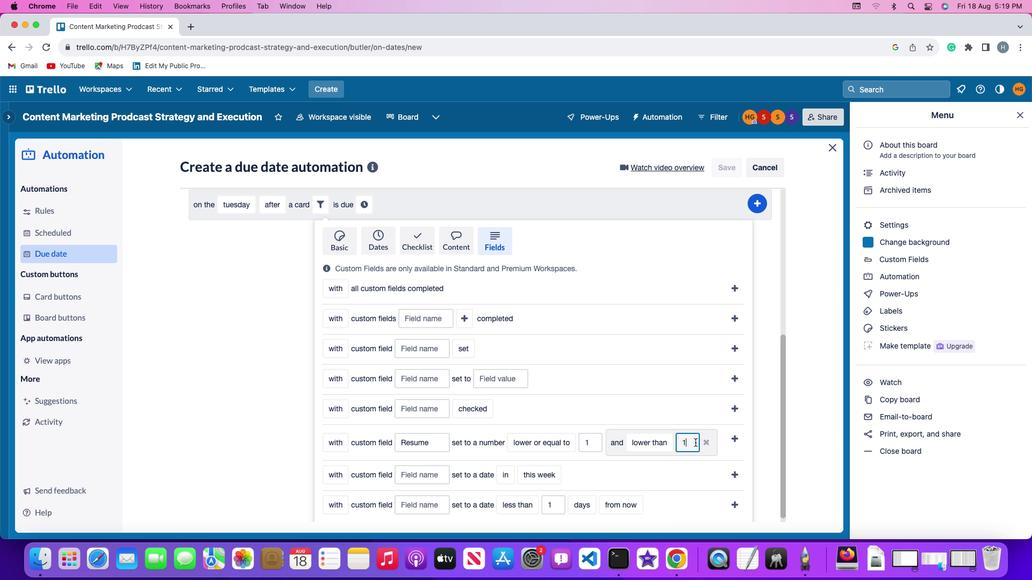 
Action: Key pressed '0'
Screenshot: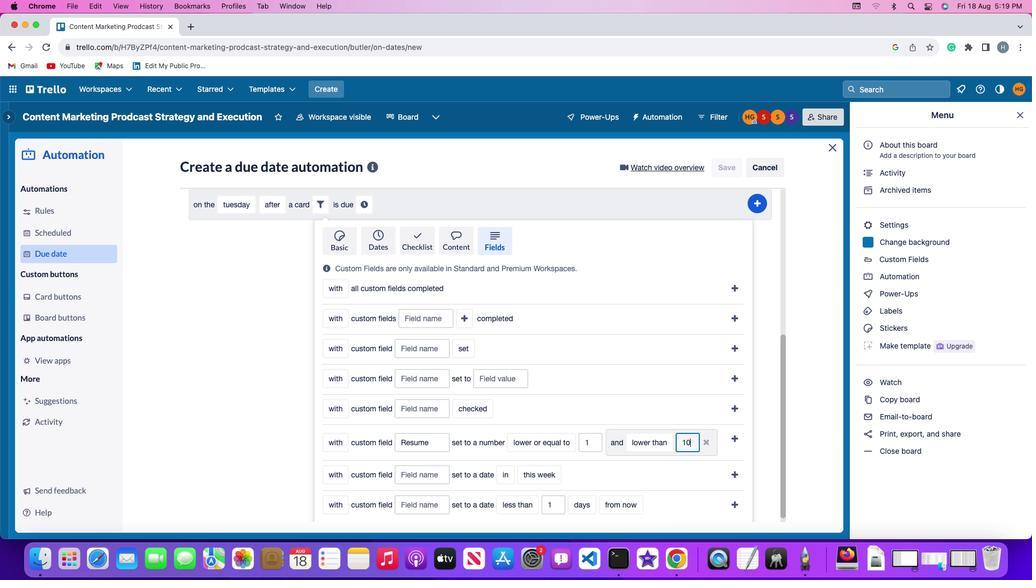 
Action: Mouse moved to (730, 438)
Screenshot: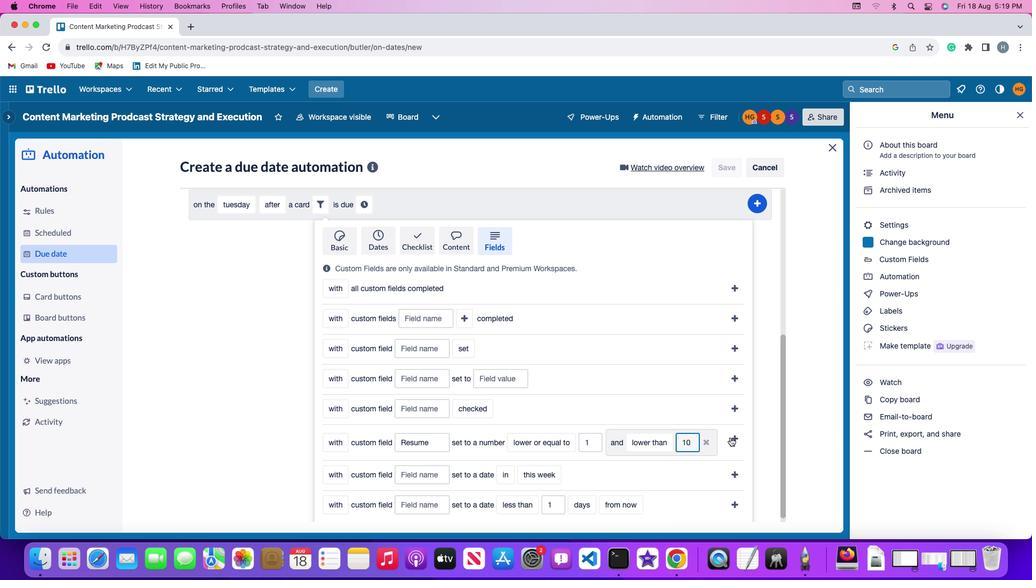 
Action: Mouse pressed left at (730, 438)
Screenshot: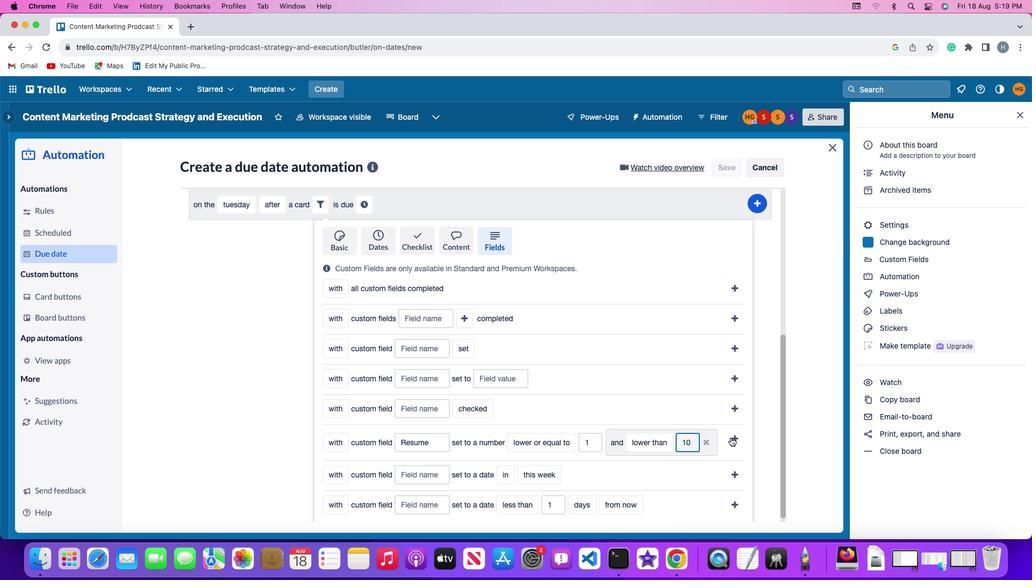 
Action: Mouse moved to (660, 468)
Screenshot: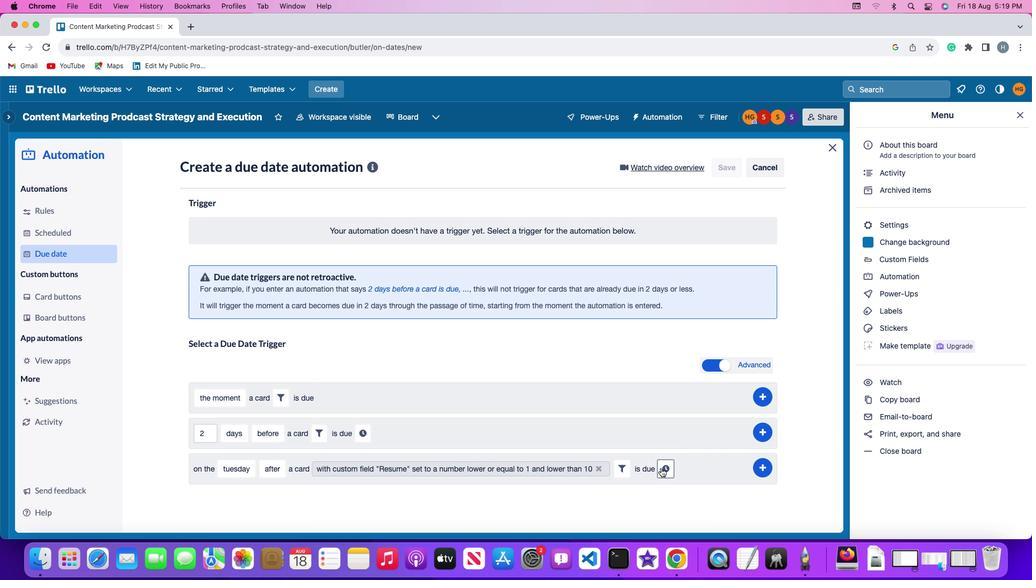 
Action: Mouse pressed left at (660, 468)
Screenshot: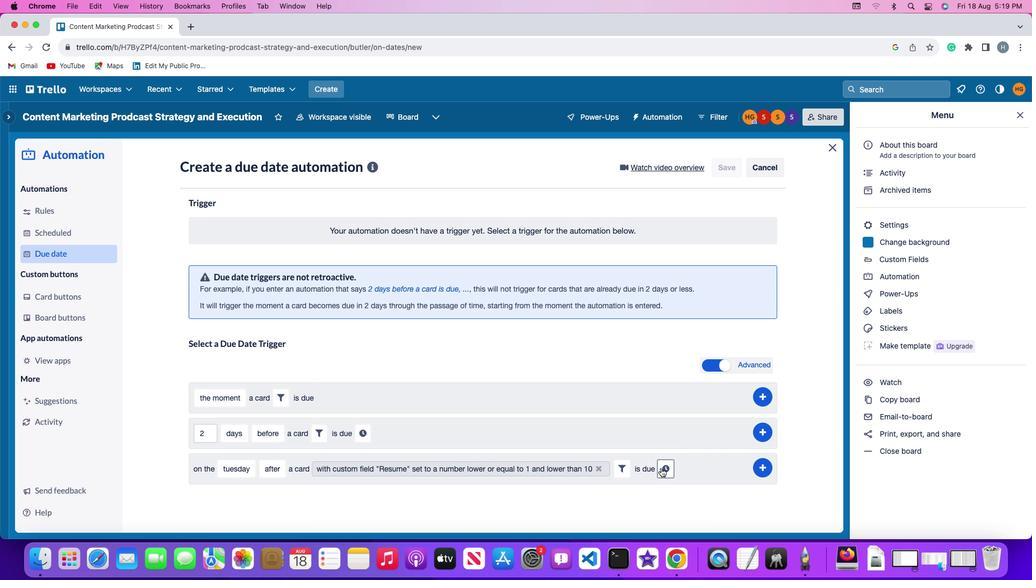 
Action: Mouse moved to (223, 496)
Screenshot: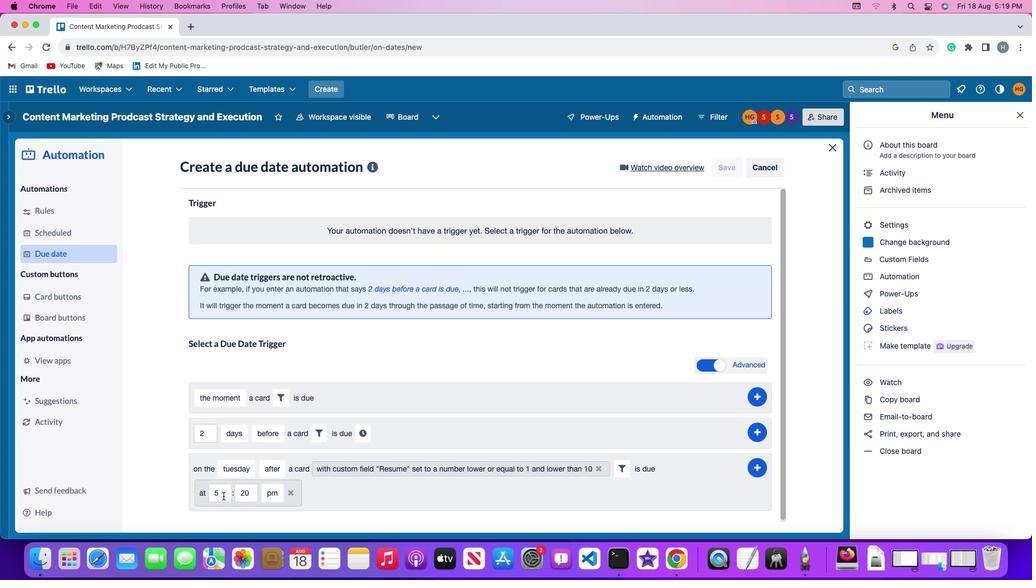 
Action: Mouse pressed left at (223, 496)
Screenshot: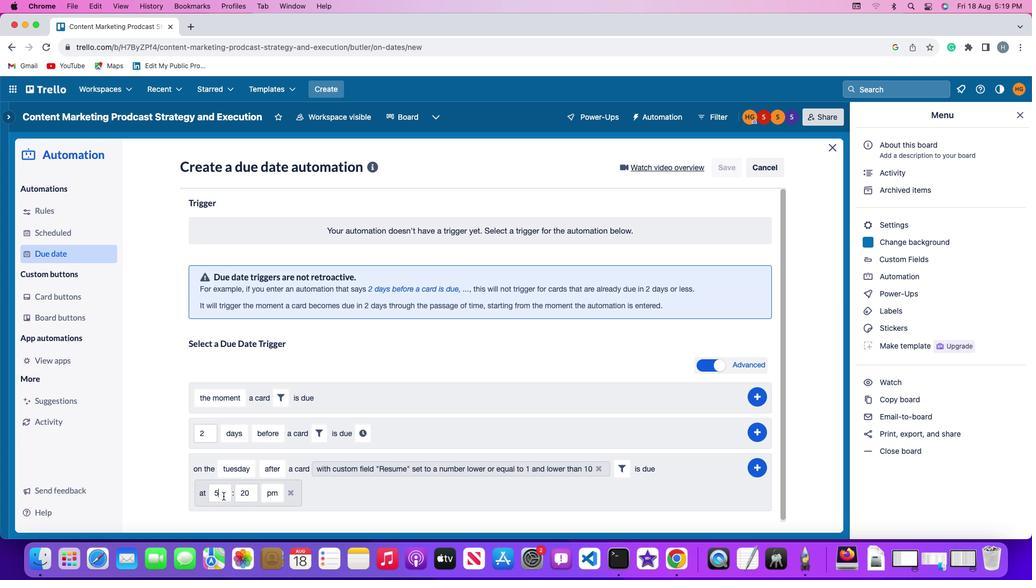 
Action: Mouse moved to (223, 496)
Screenshot: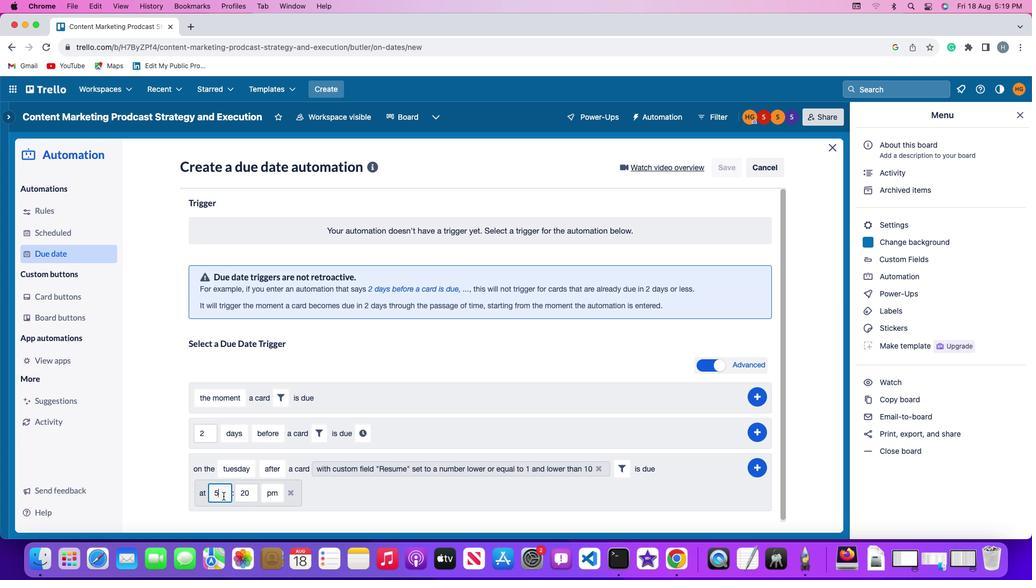 
Action: Key pressed Key.backspace
Screenshot: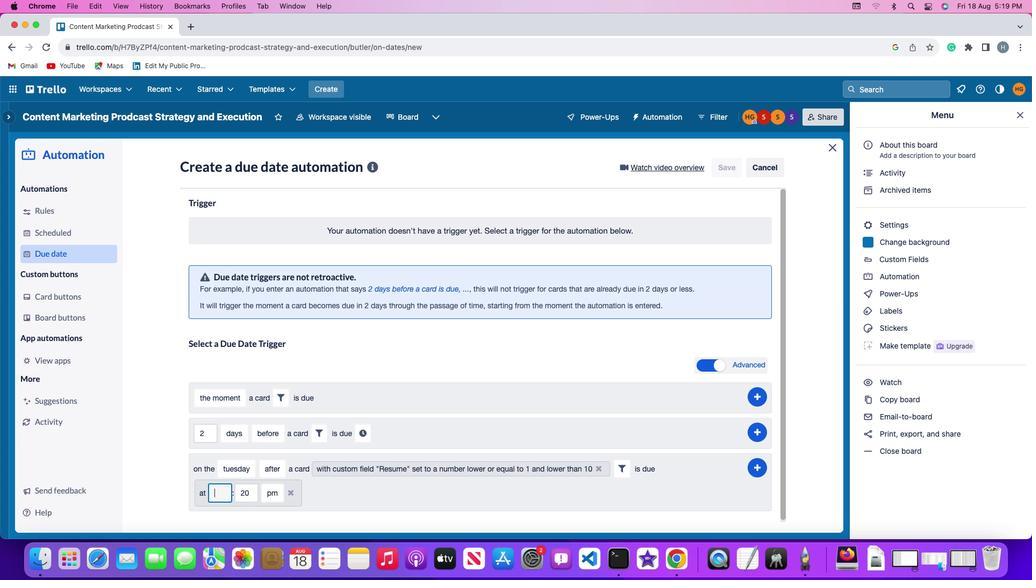 
Action: Mouse moved to (223, 496)
Screenshot: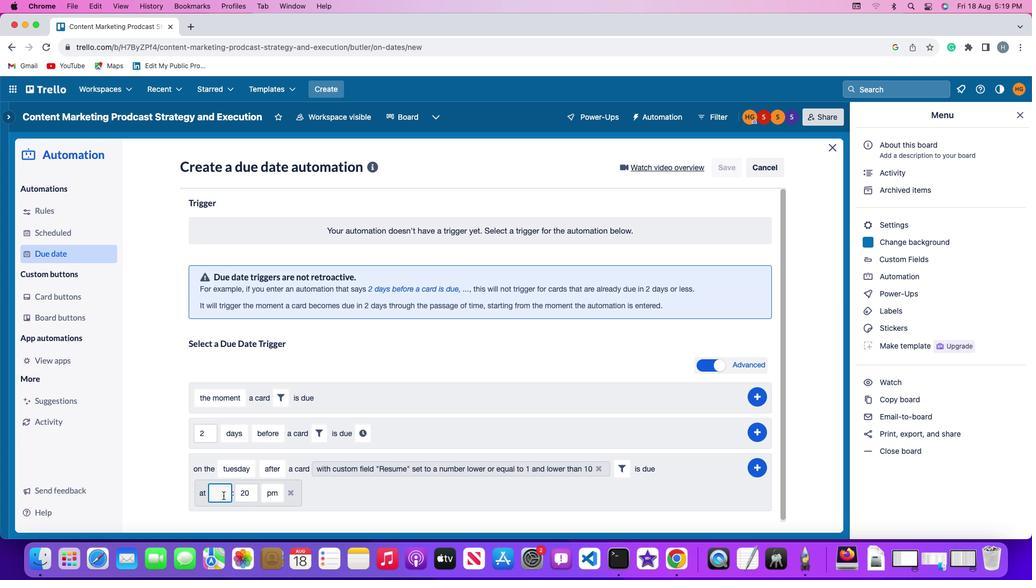 
Action: Key pressed '1''1'
Screenshot: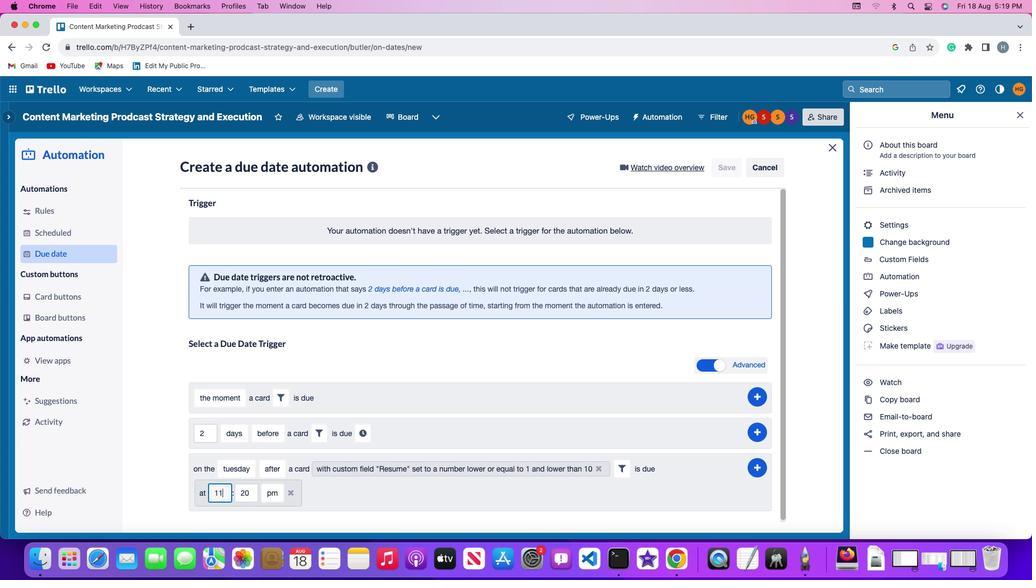 
Action: Mouse moved to (255, 492)
Screenshot: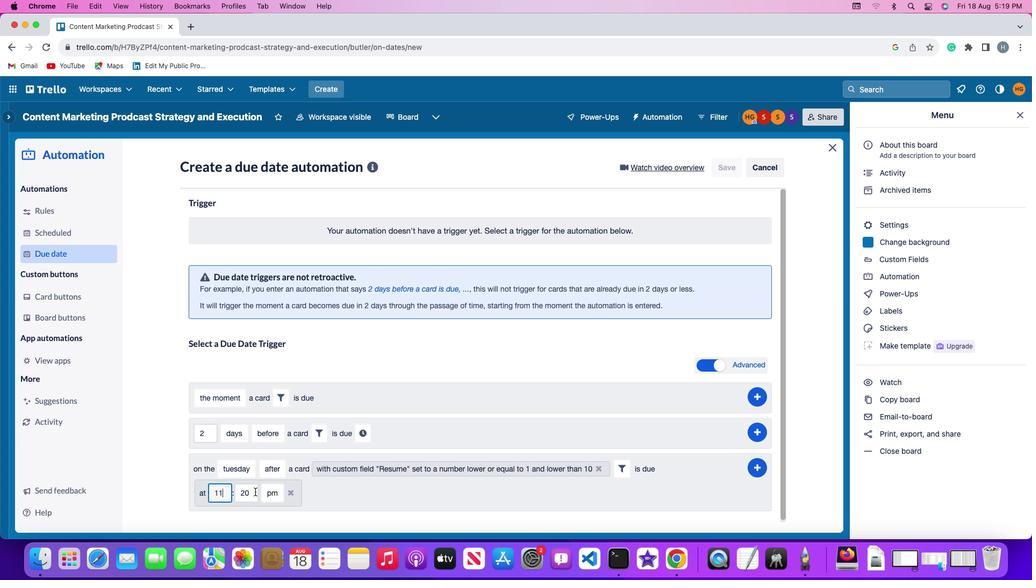 
Action: Mouse pressed left at (255, 492)
Screenshot: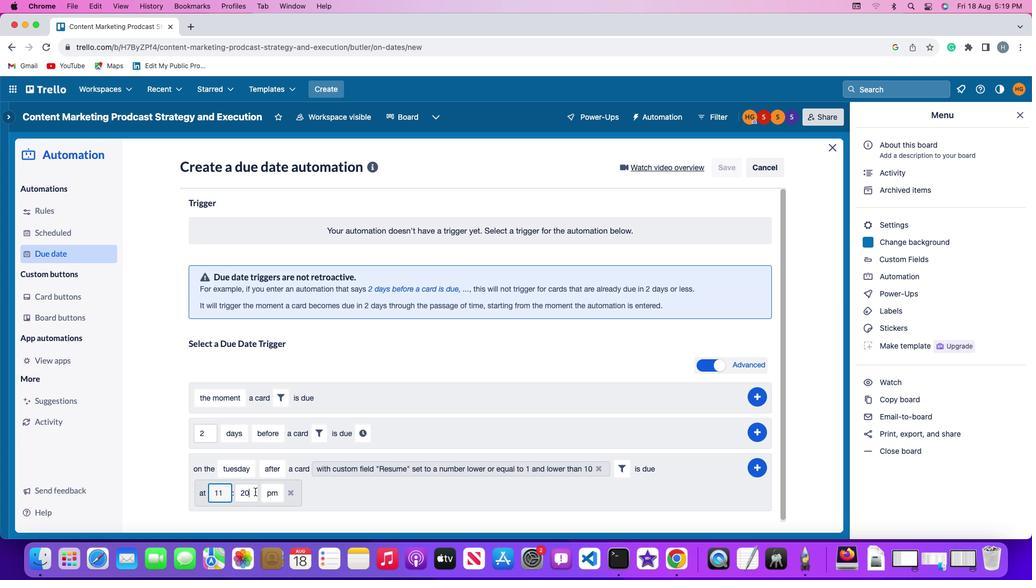 
Action: Key pressed Key.backspaceKey.backspace'0''0'
Screenshot: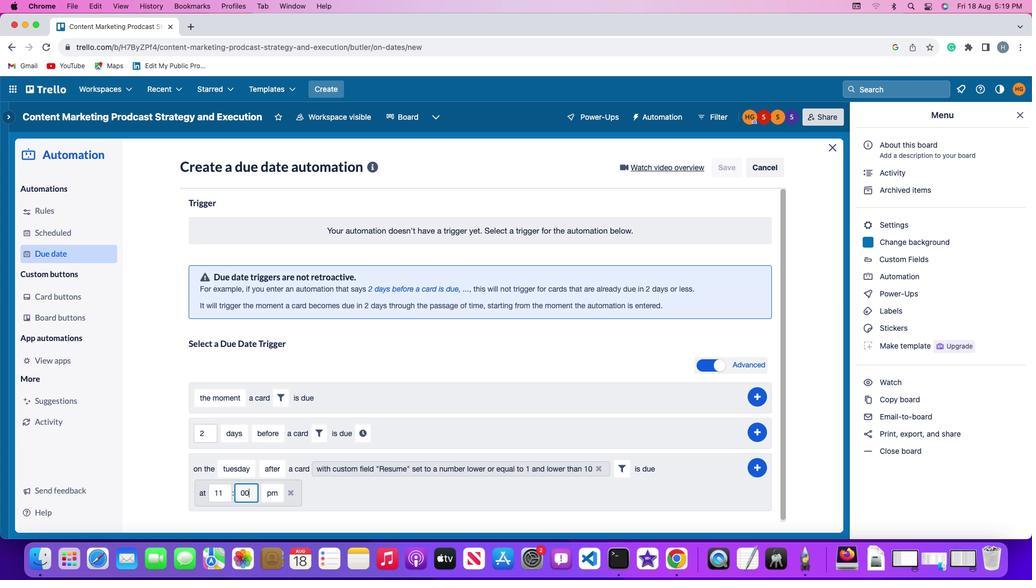 
Action: Mouse moved to (279, 489)
Screenshot: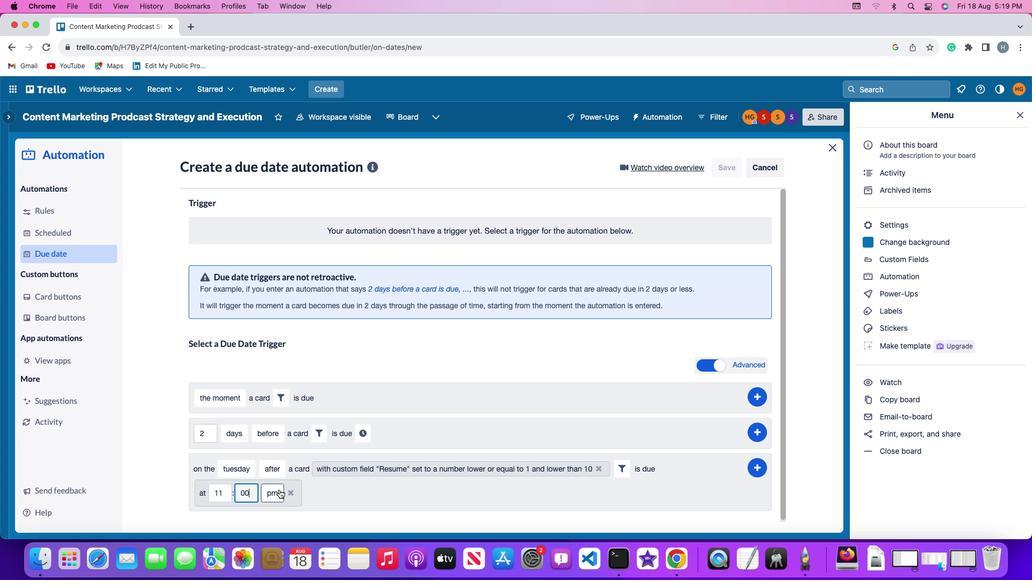 
Action: Mouse pressed left at (279, 489)
Screenshot: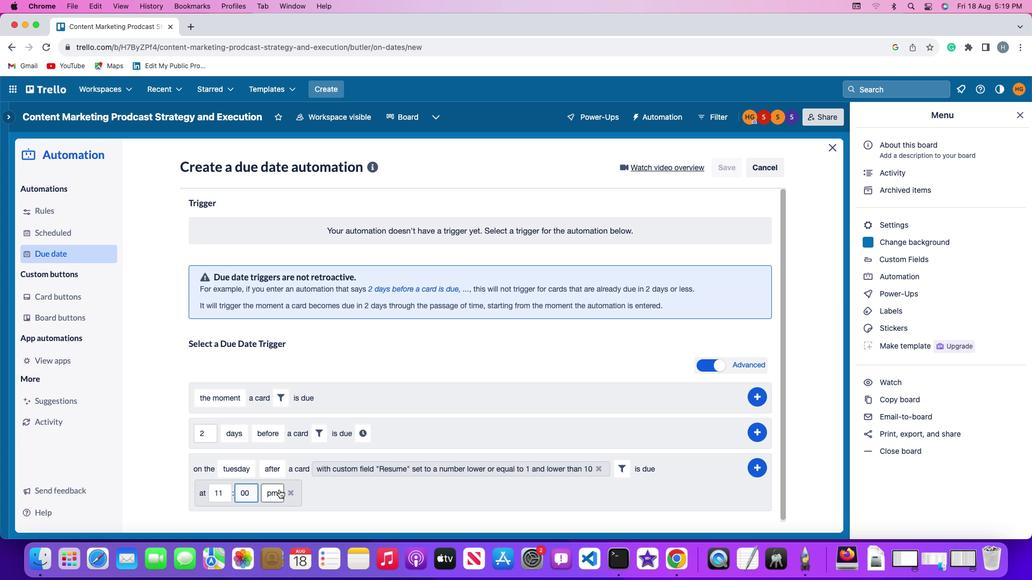
Action: Mouse moved to (277, 453)
Screenshot: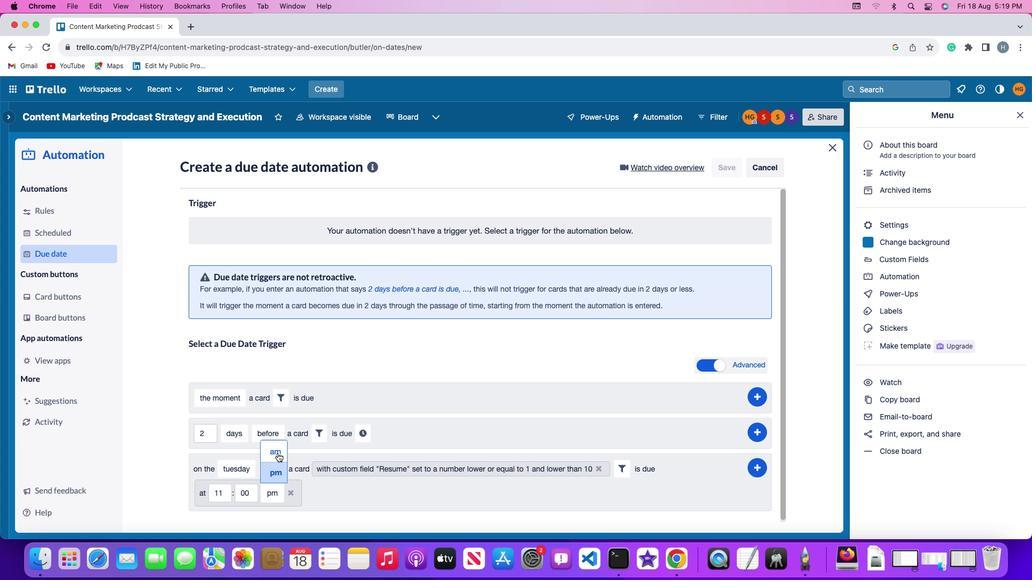 
Action: Mouse pressed left at (277, 453)
Screenshot: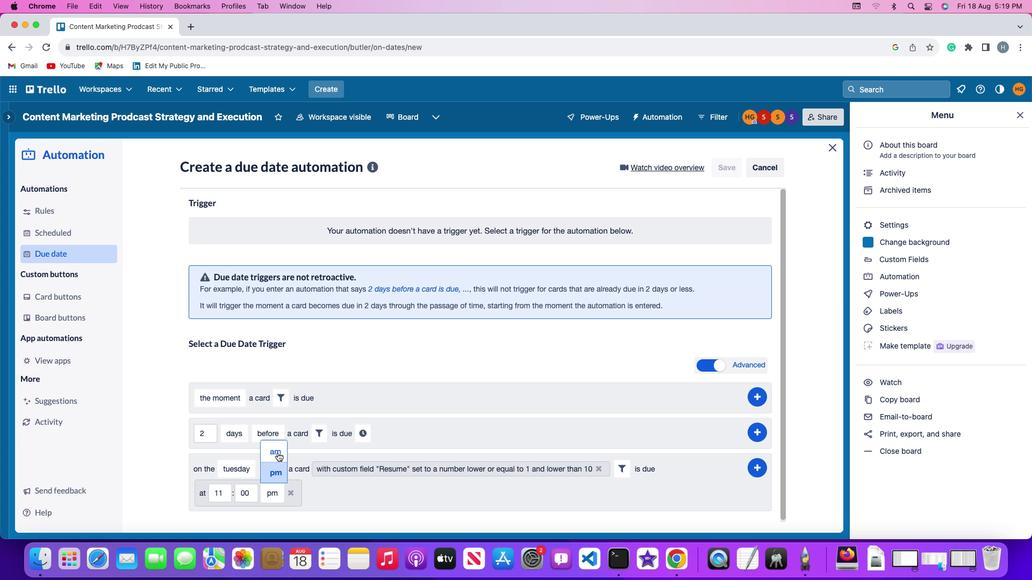
Action: Mouse moved to (761, 465)
Screenshot: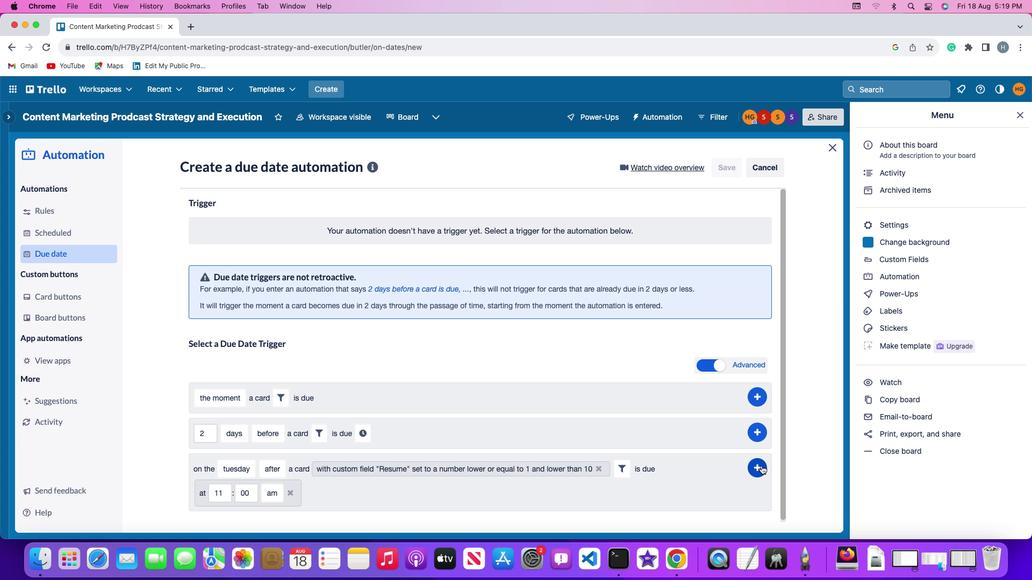
Action: Mouse pressed left at (761, 465)
Screenshot: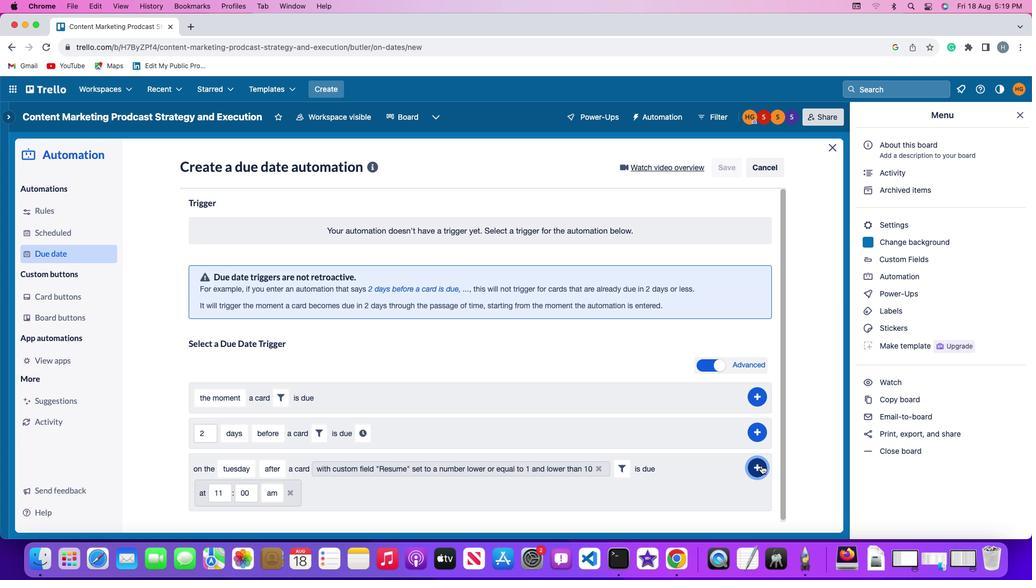 
Action: Mouse moved to (791, 378)
Screenshot: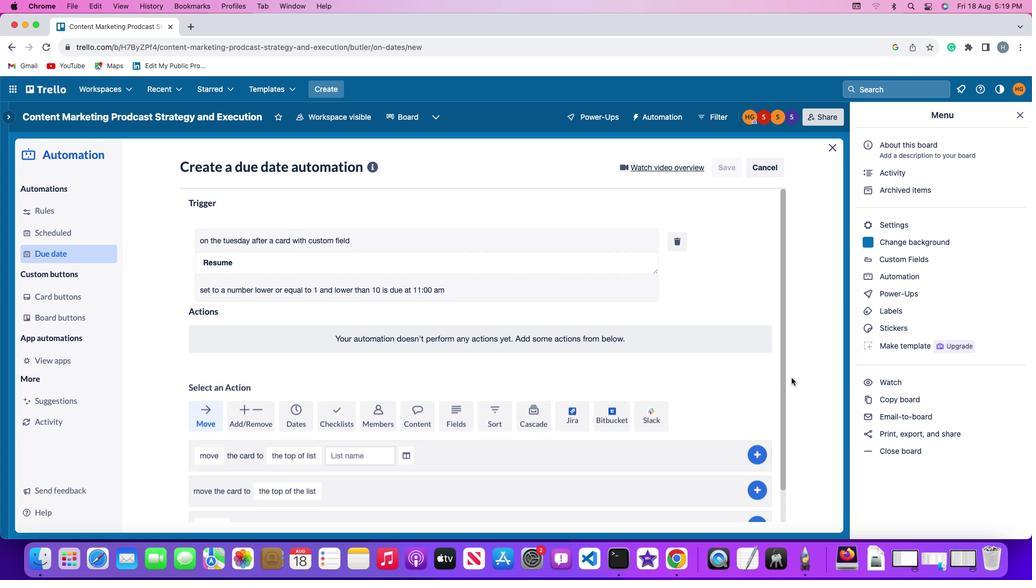 
